 Task: Look for space in Gonayiv, Haiti from 1st July, 2023 to 3rd July, 2023 for 1 adult in price range Rs.5000 to Rs.15000. Place can be private room with 1  bedroom having 1 bed and 1 bathroom. Property type can be house, flat, guest house, hotel. Booking option can be shelf check-in. Required host language is English.
Action: Mouse moved to (540, 71)
Screenshot: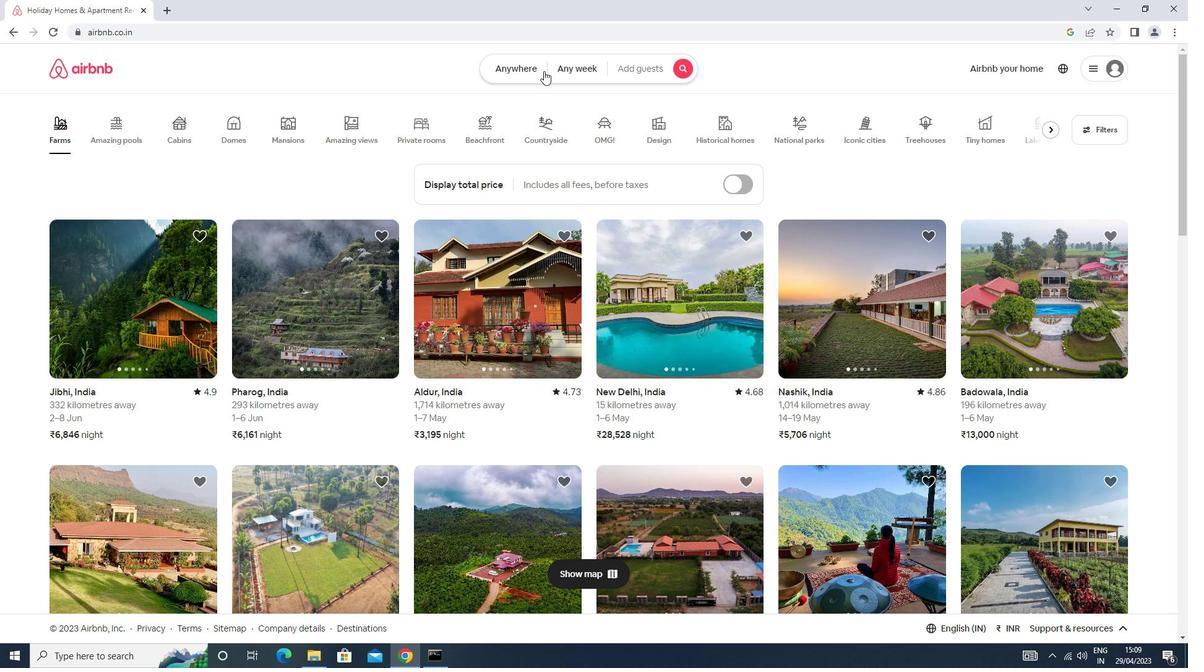 
Action: Mouse pressed left at (540, 71)
Screenshot: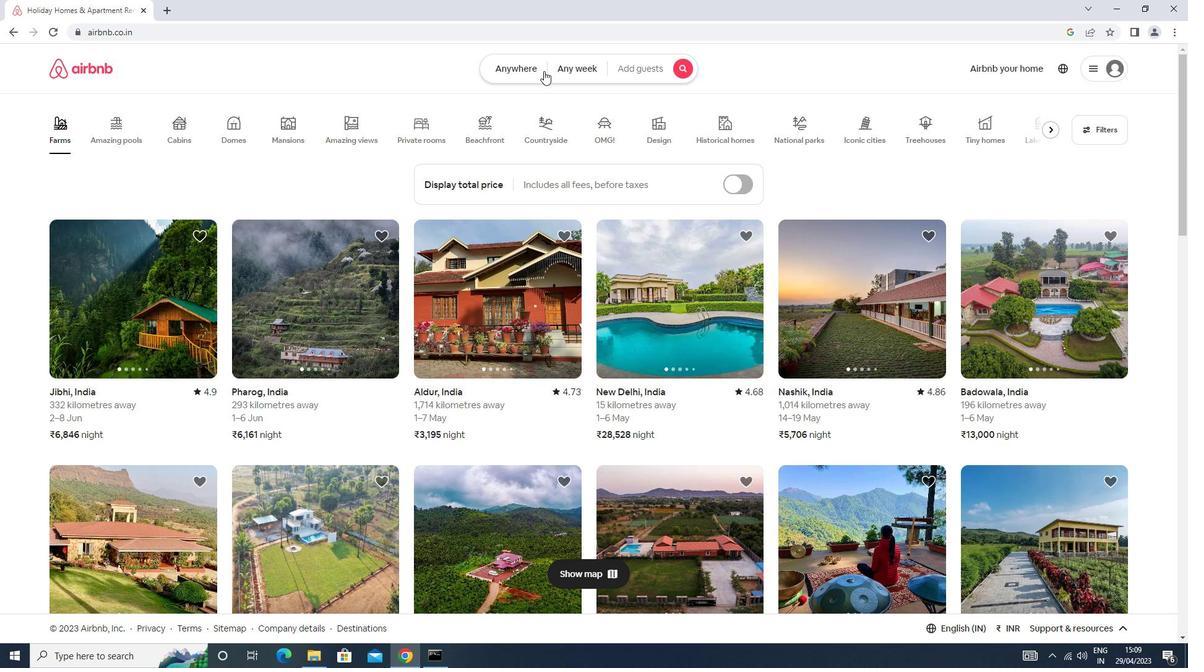 
Action: Mouse moved to (488, 113)
Screenshot: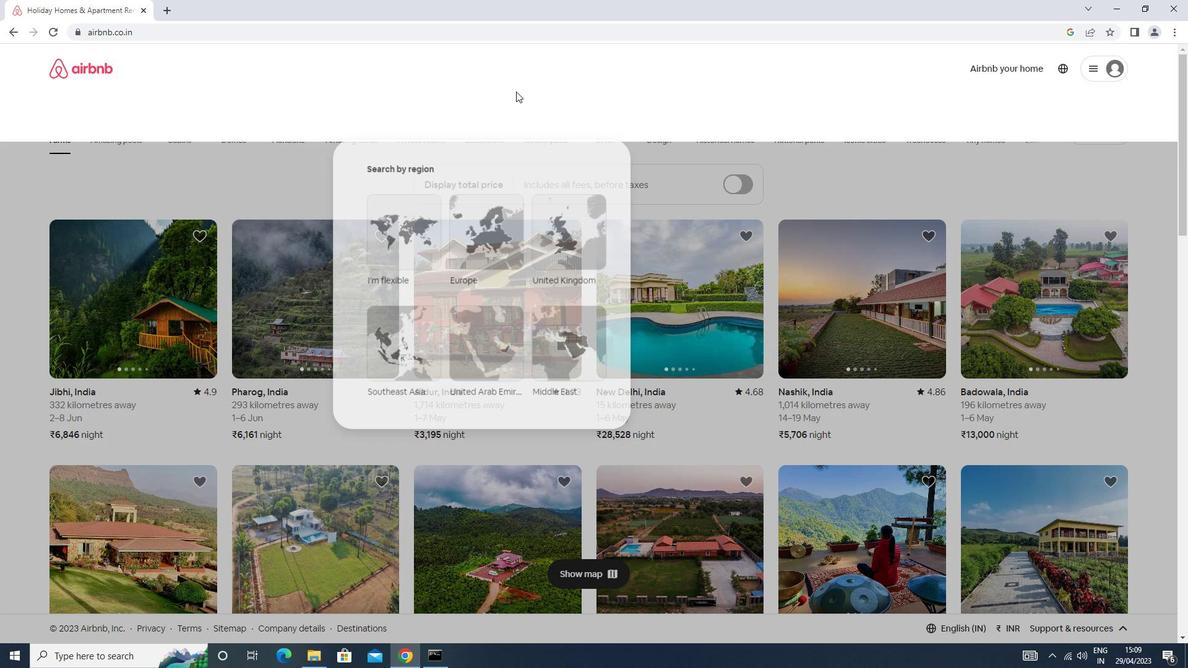 
Action: Mouse pressed left at (488, 113)
Screenshot: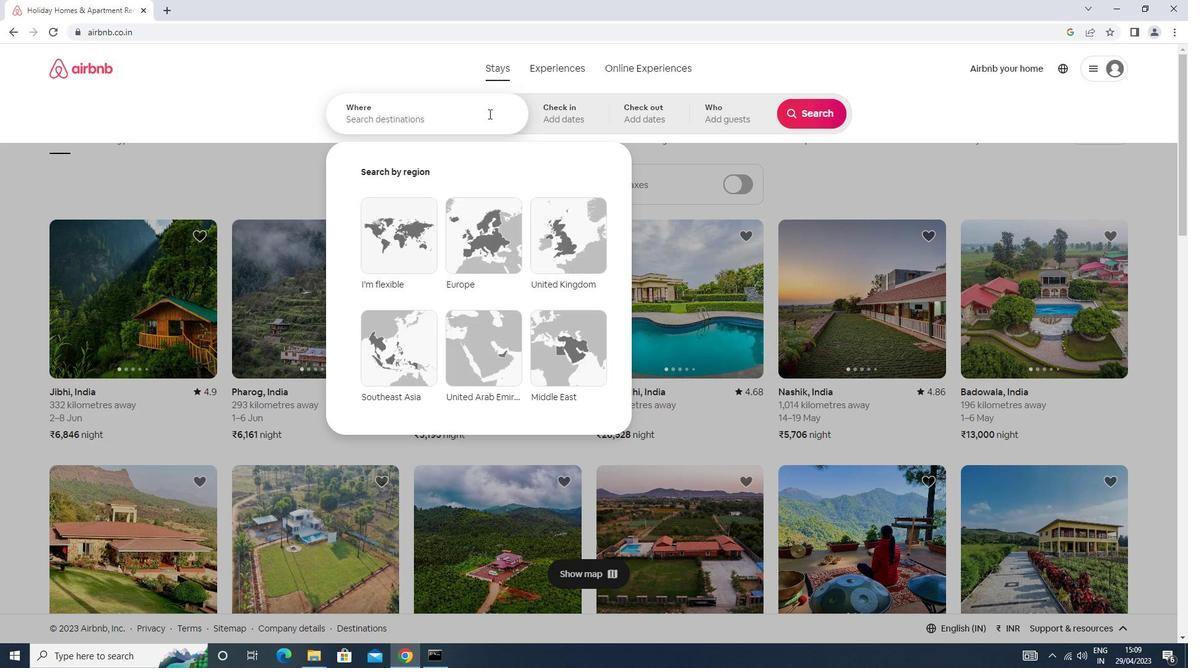 
Action: Mouse moved to (480, 113)
Screenshot: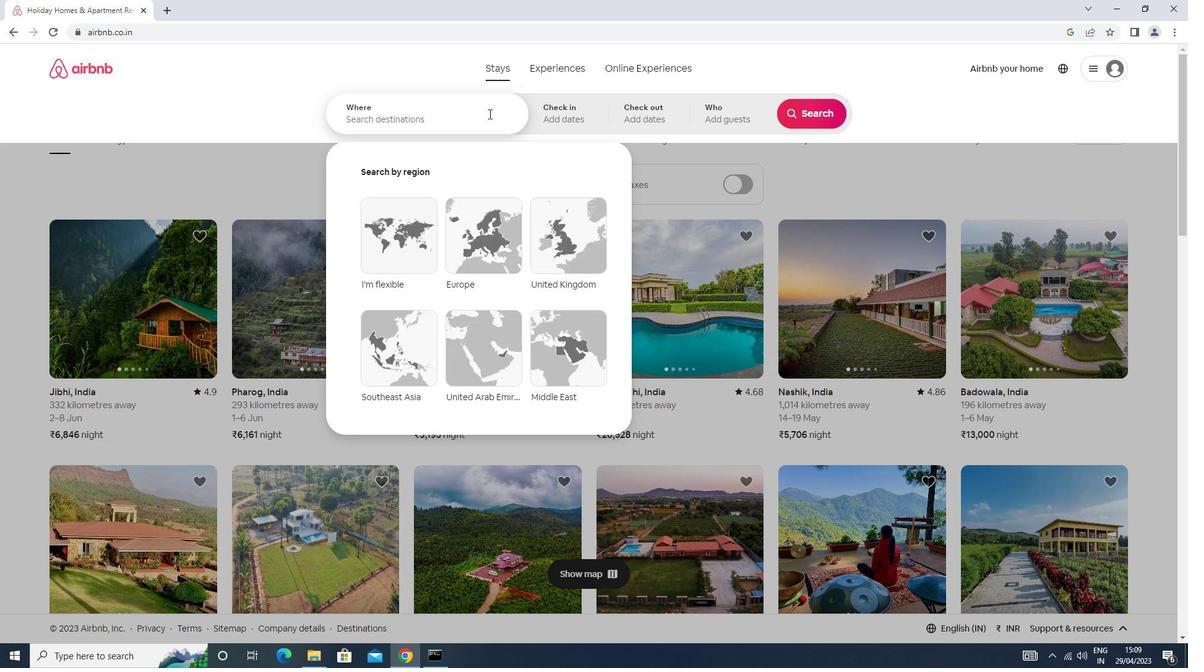 
Action: Key pressed <Key.caps_lock><Key.caps_lock>g<Key.caps_lock>onayiv<Key.down><Key.enter>
Screenshot: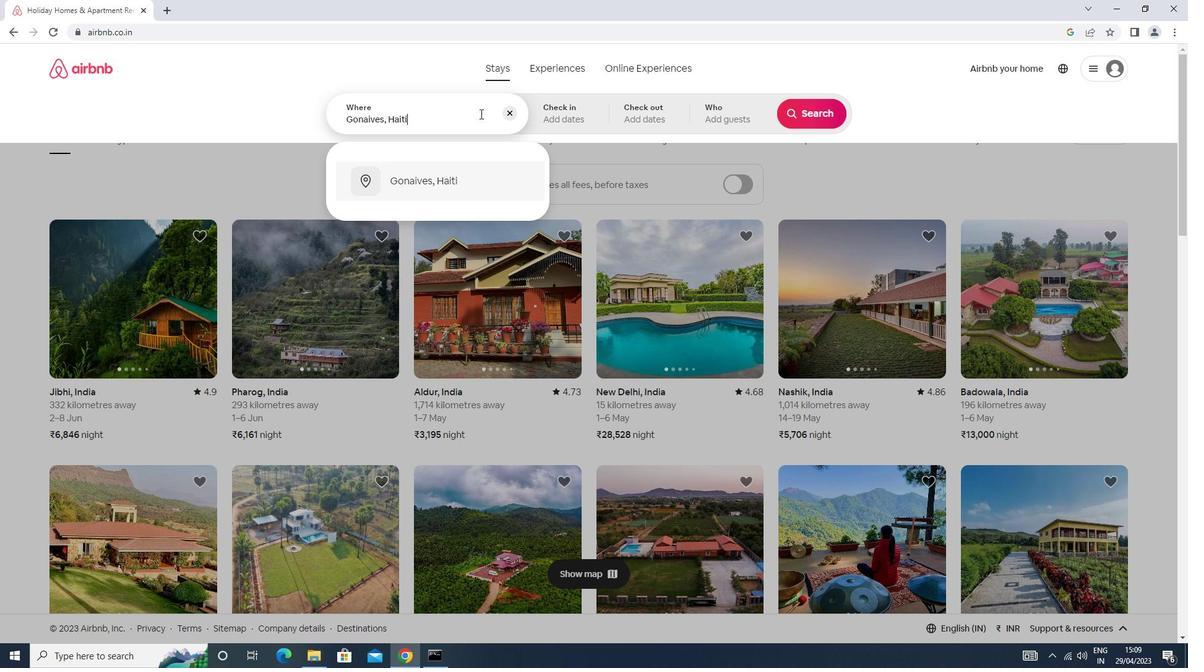 
Action: Mouse moved to (811, 209)
Screenshot: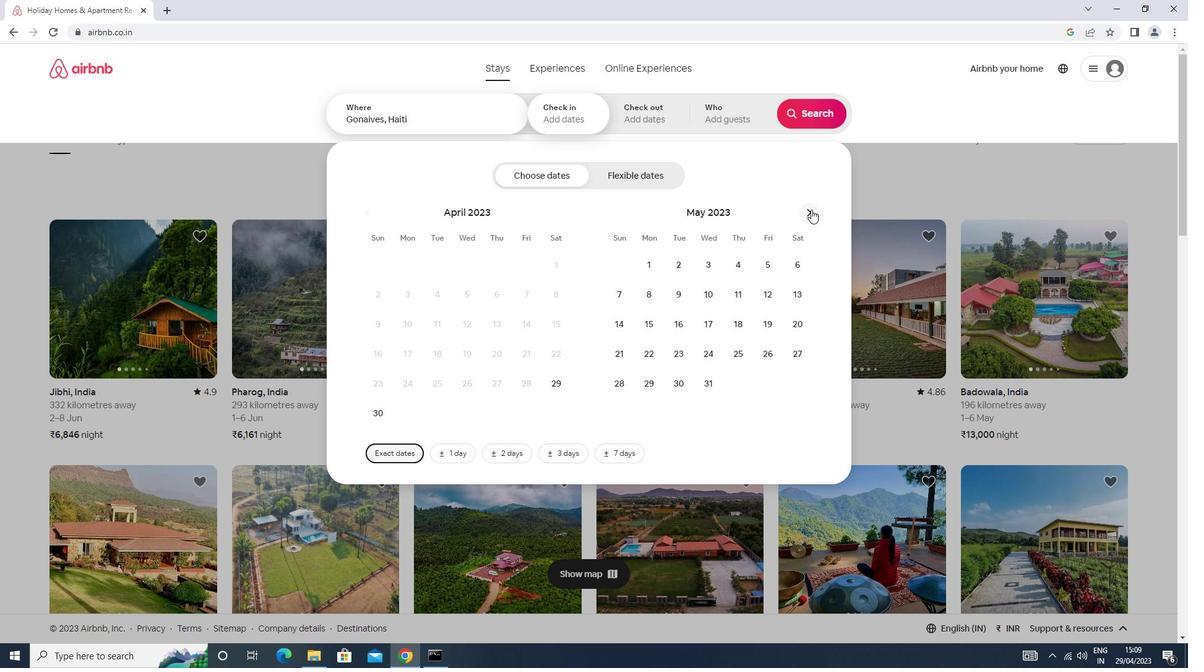 
Action: Mouse pressed left at (811, 209)
Screenshot: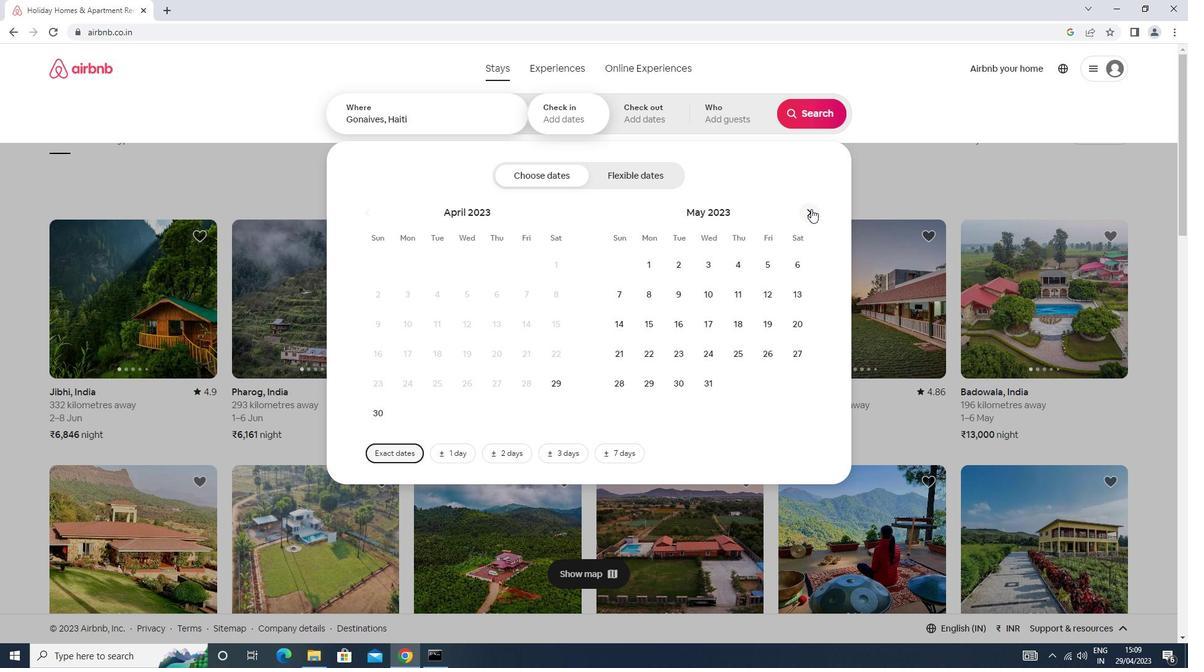 
Action: Mouse moved to (810, 208)
Screenshot: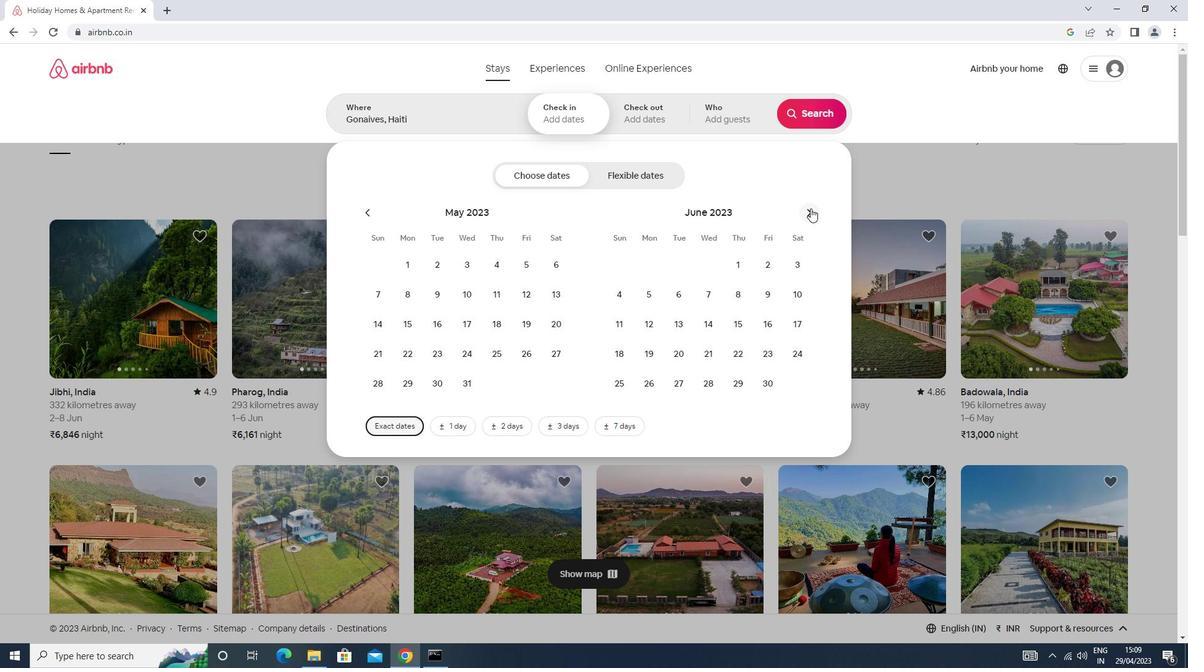 
Action: Mouse pressed left at (810, 208)
Screenshot: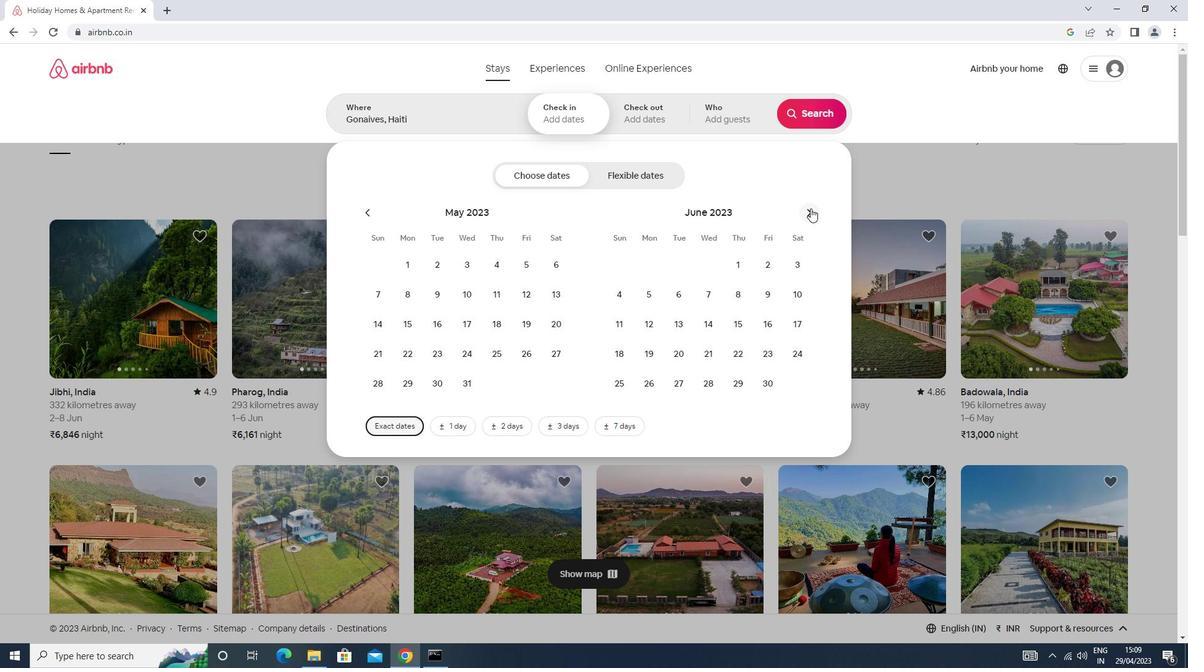 
Action: Mouse moved to (797, 258)
Screenshot: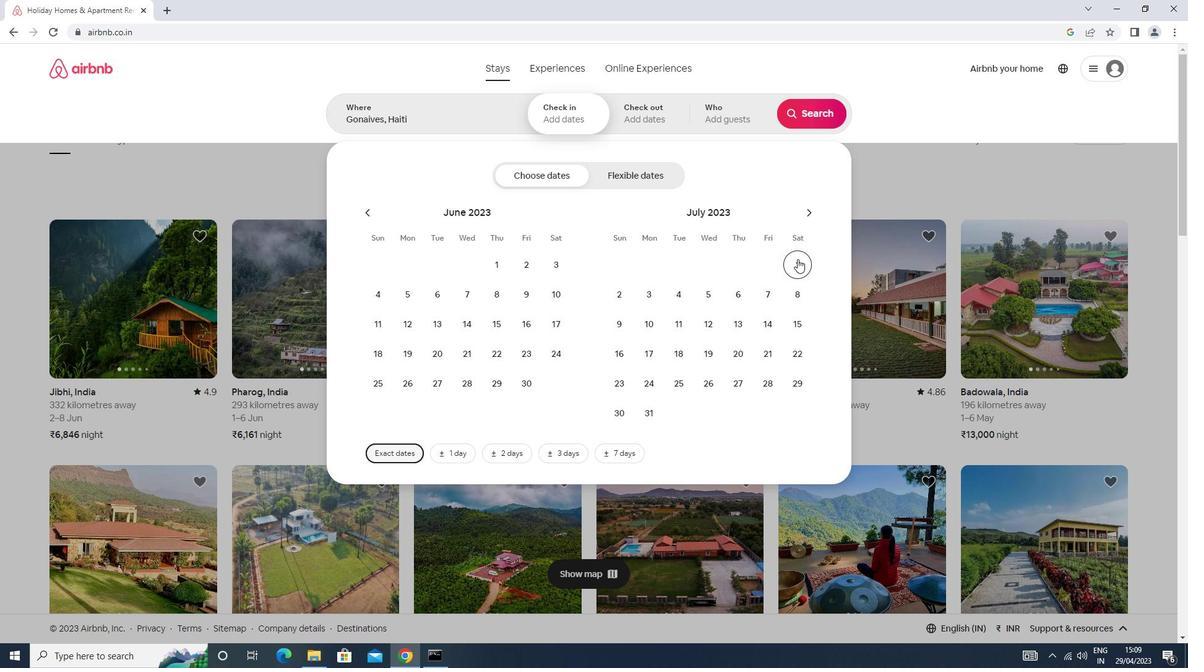 
Action: Mouse pressed left at (797, 258)
Screenshot: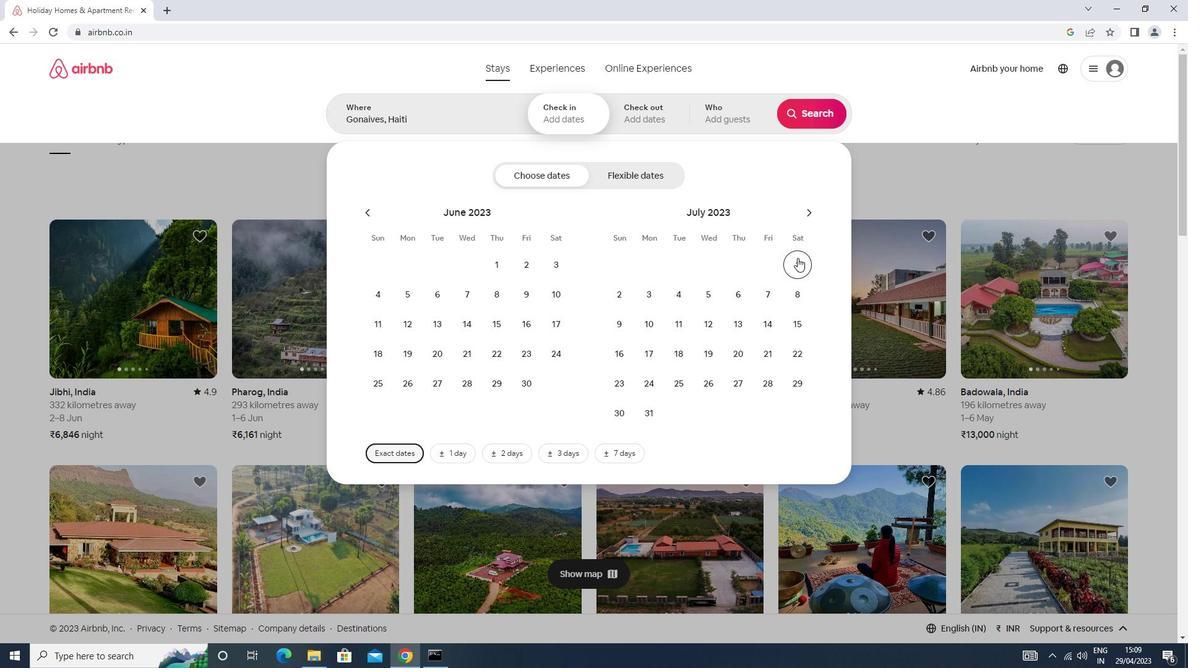 
Action: Mouse moved to (646, 286)
Screenshot: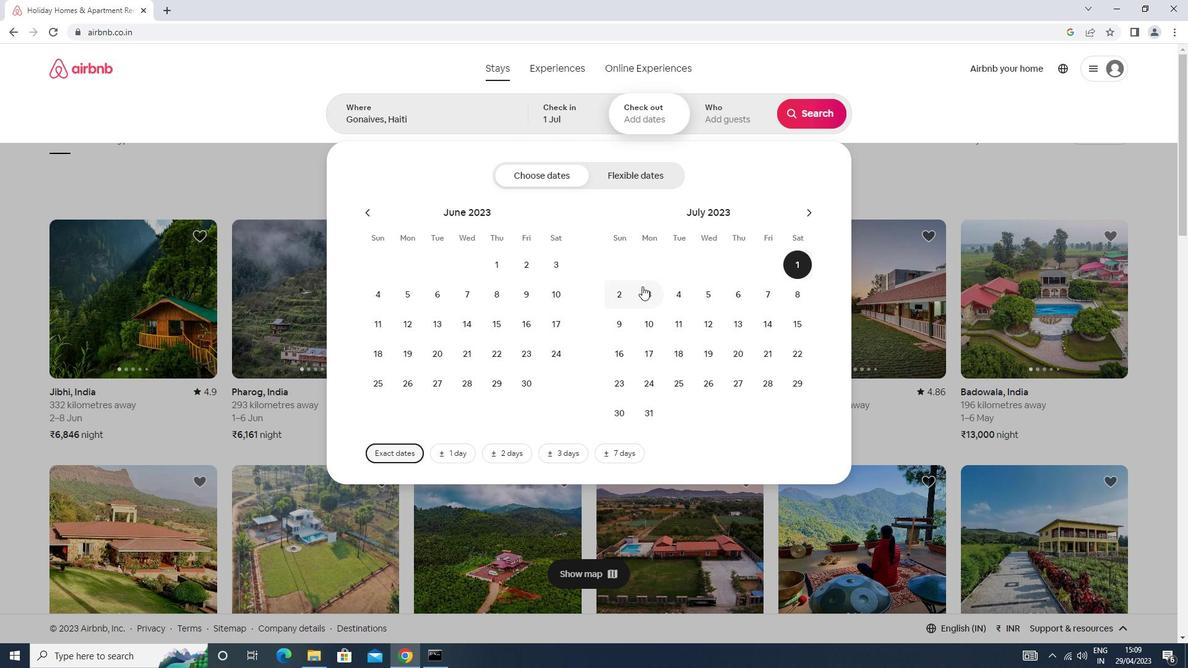 
Action: Mouse pressed left at (646, 286)
Screenshot: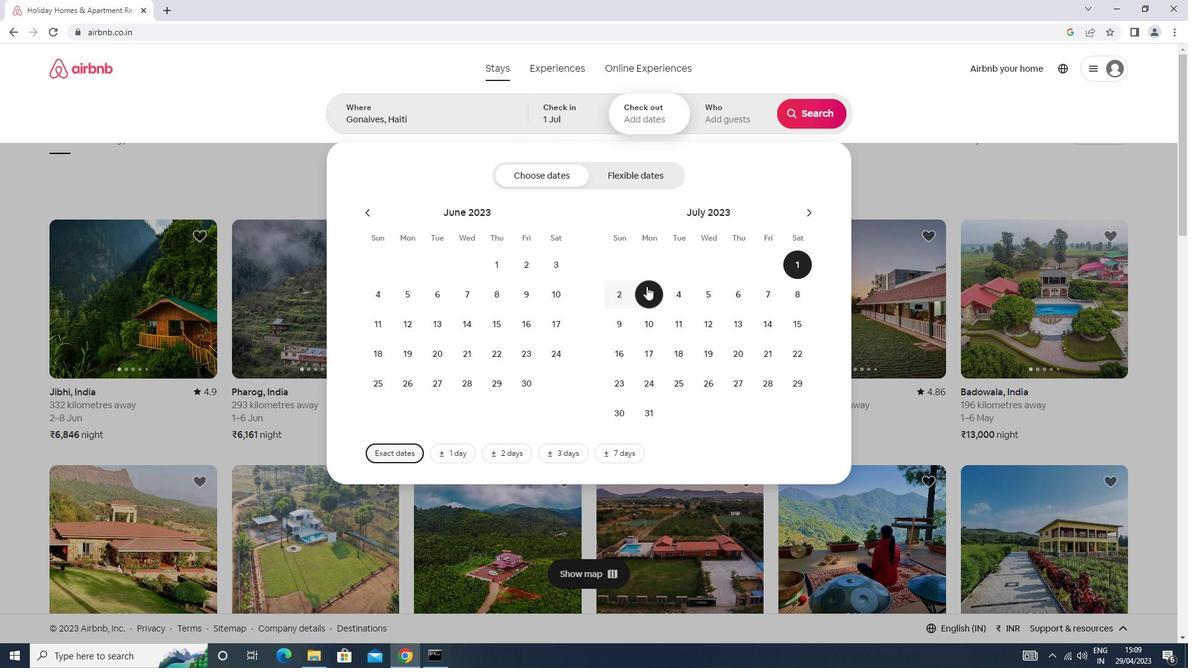 
Action: Mouse moved to (716, 113)
Screenshot: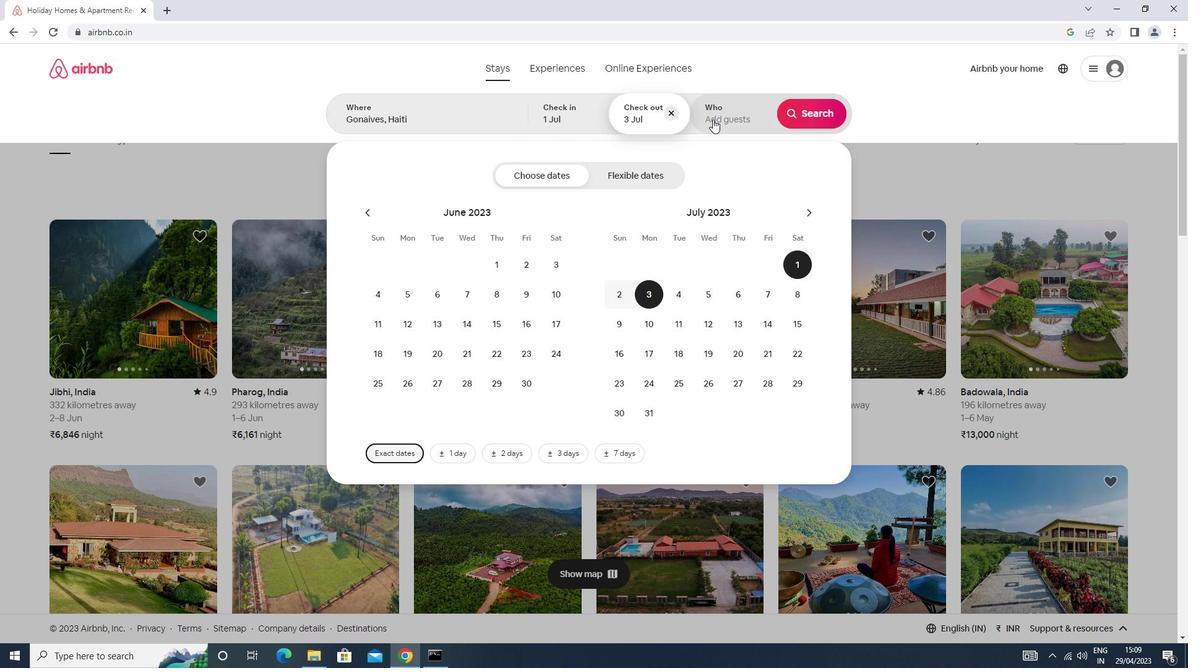 
Action: Mouse pressed left at (716, 113)
Screenshot: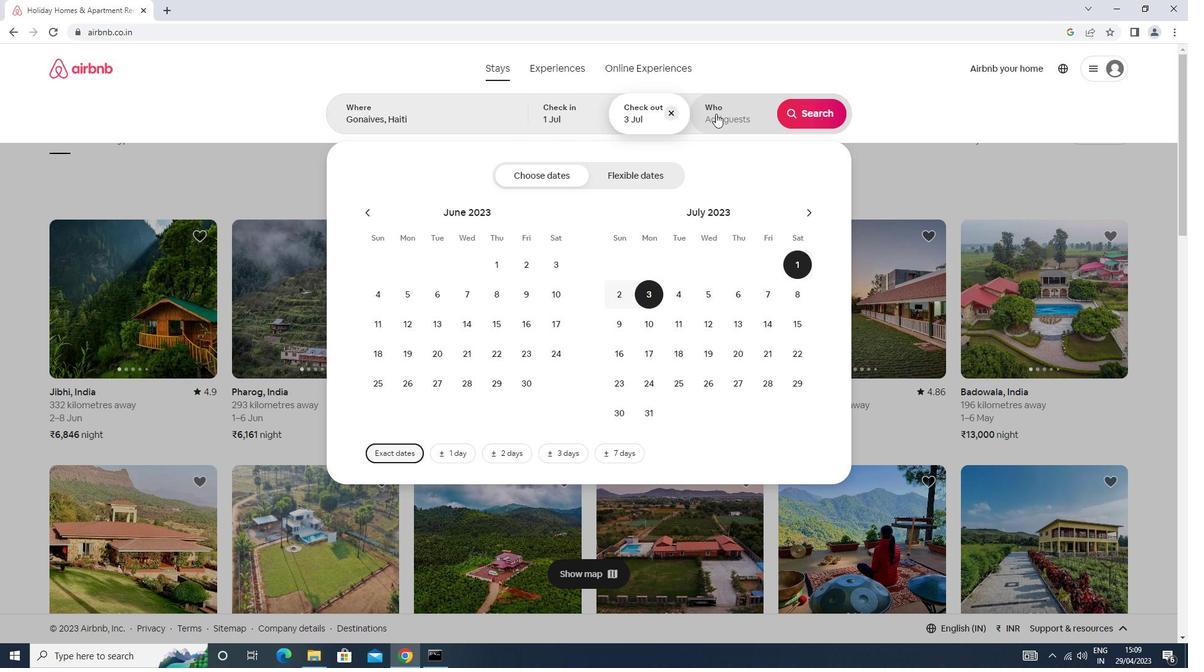 
Action: Mouse moved to (819, 175)
Screenshot: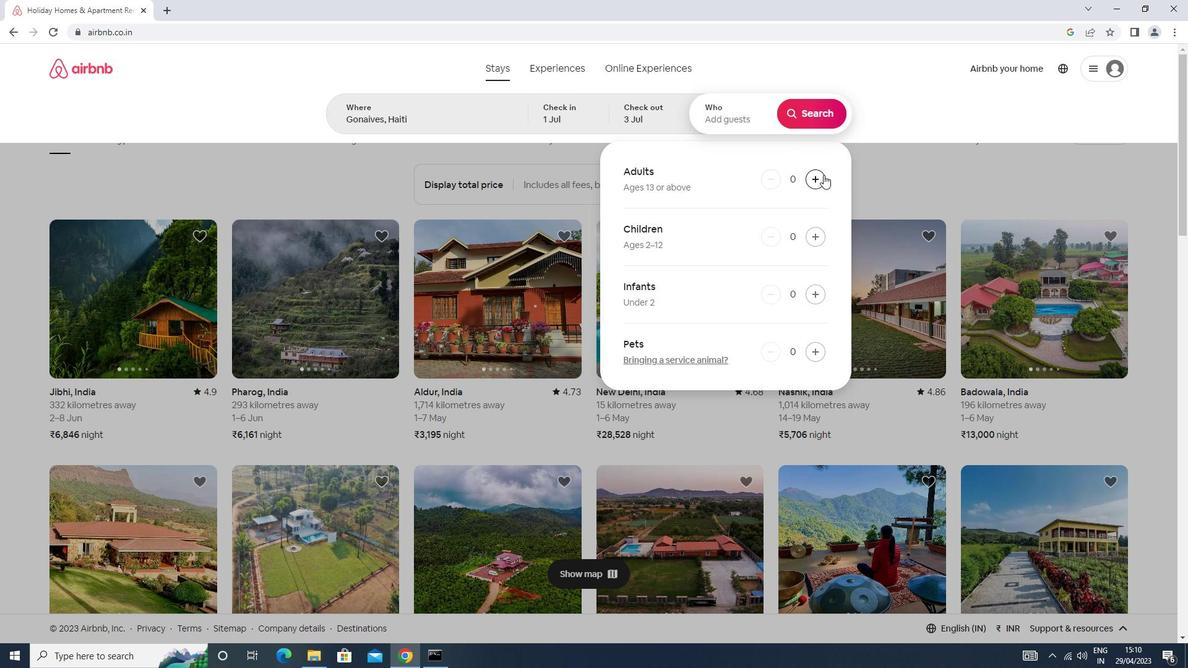 
Action: Mouse pressed left at (819, 175)
Screenshot: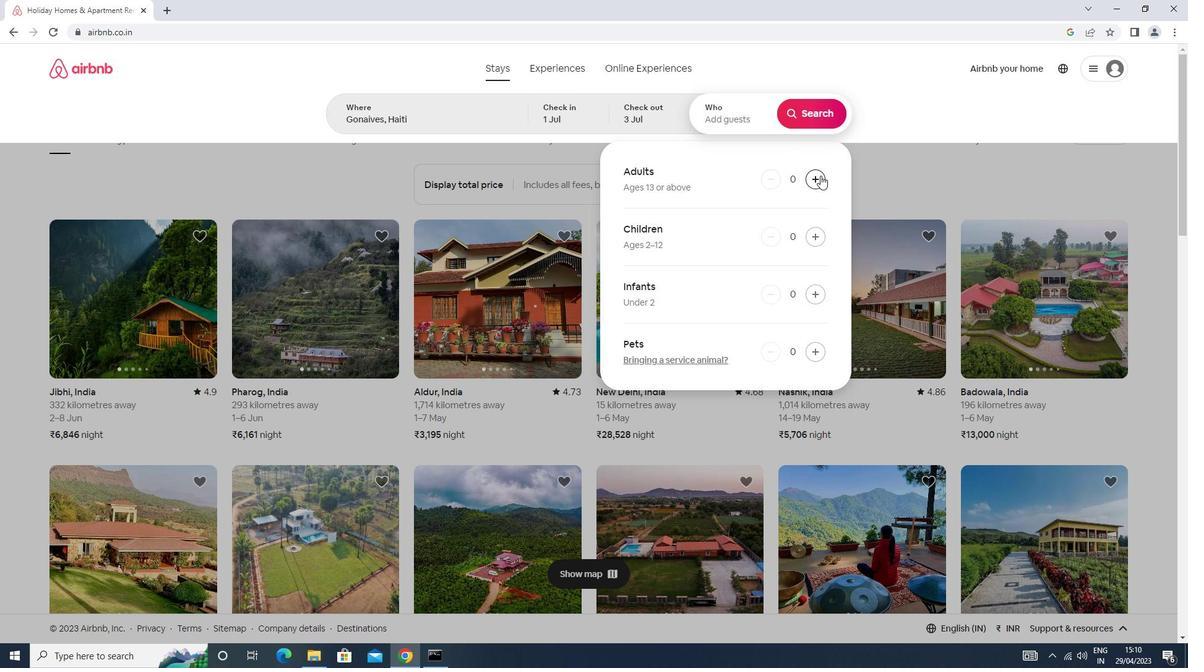
Action: Mouse moved to (823, 102)
Screenshot: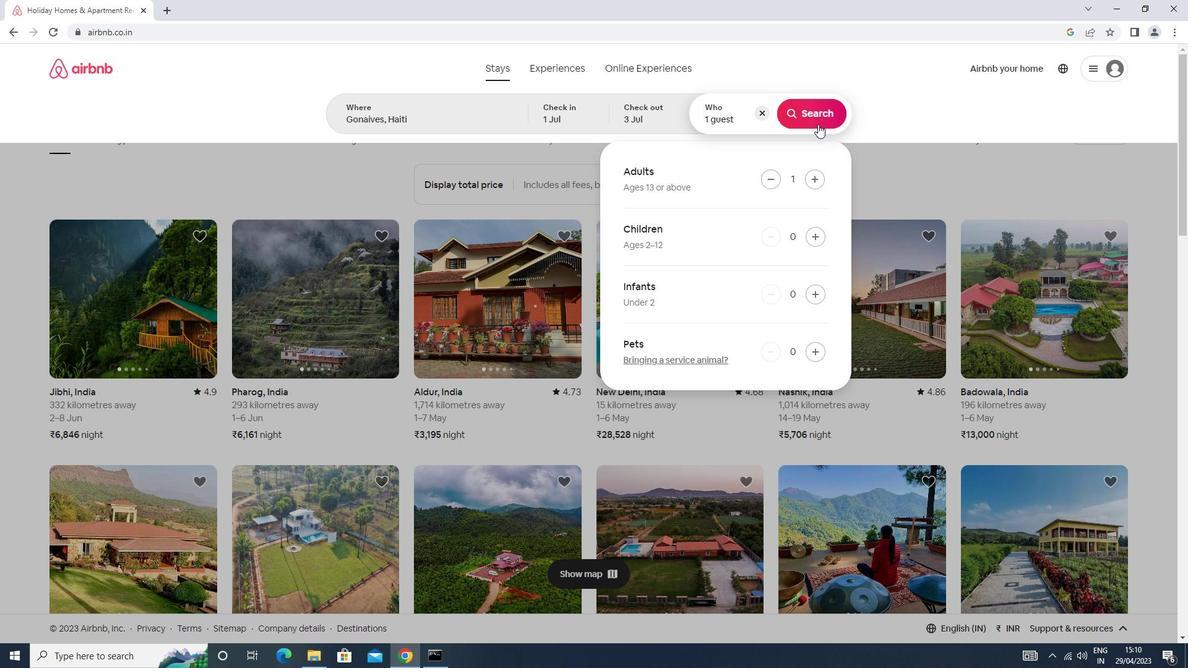 
Action: Mouse pressed left at (823, 102)
Screenshot: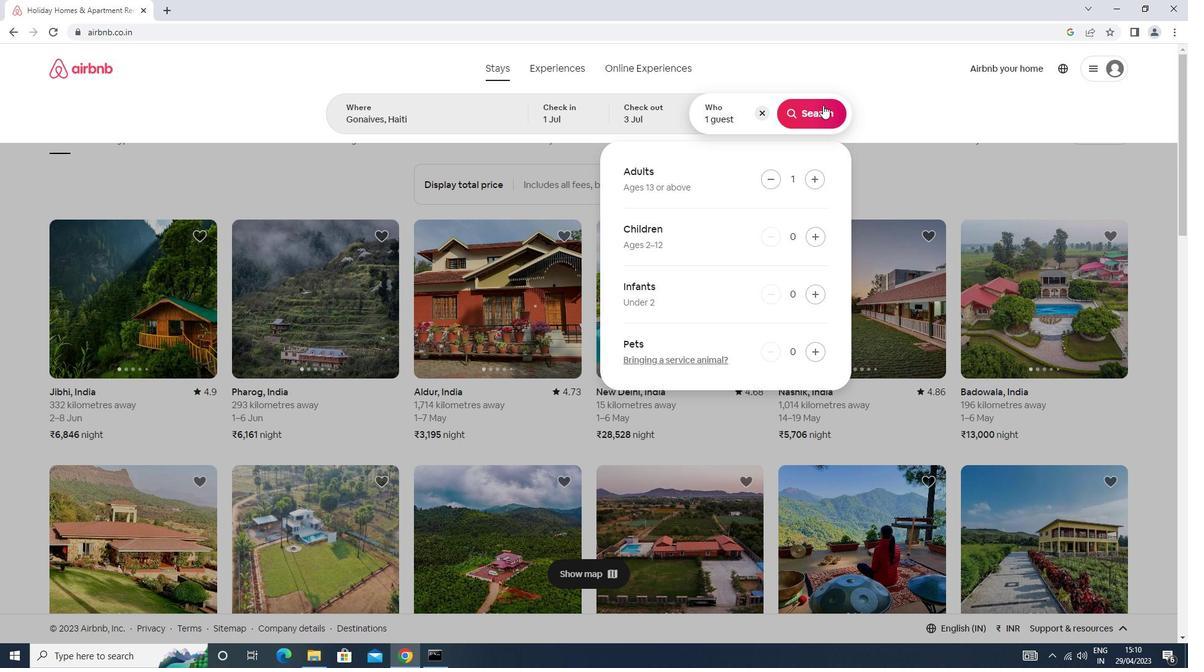 
Action: Mouse moved to (1141, 109)
Screenshot: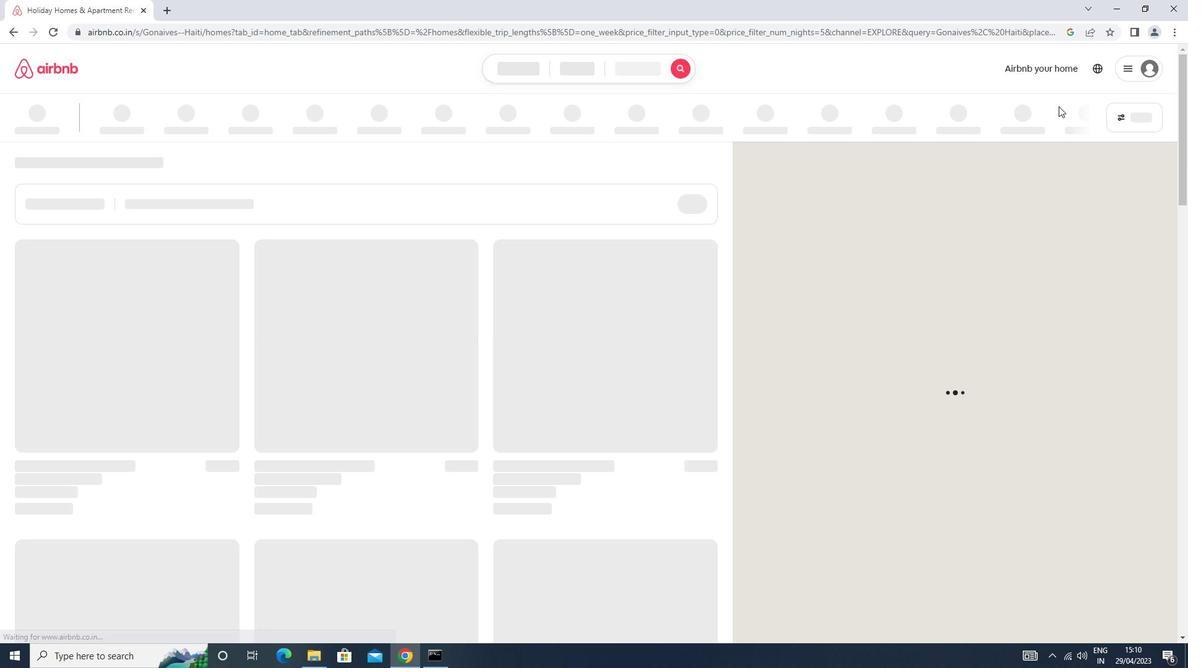 
Action: Mouse pressed left at (1141, 109)
Screenshot: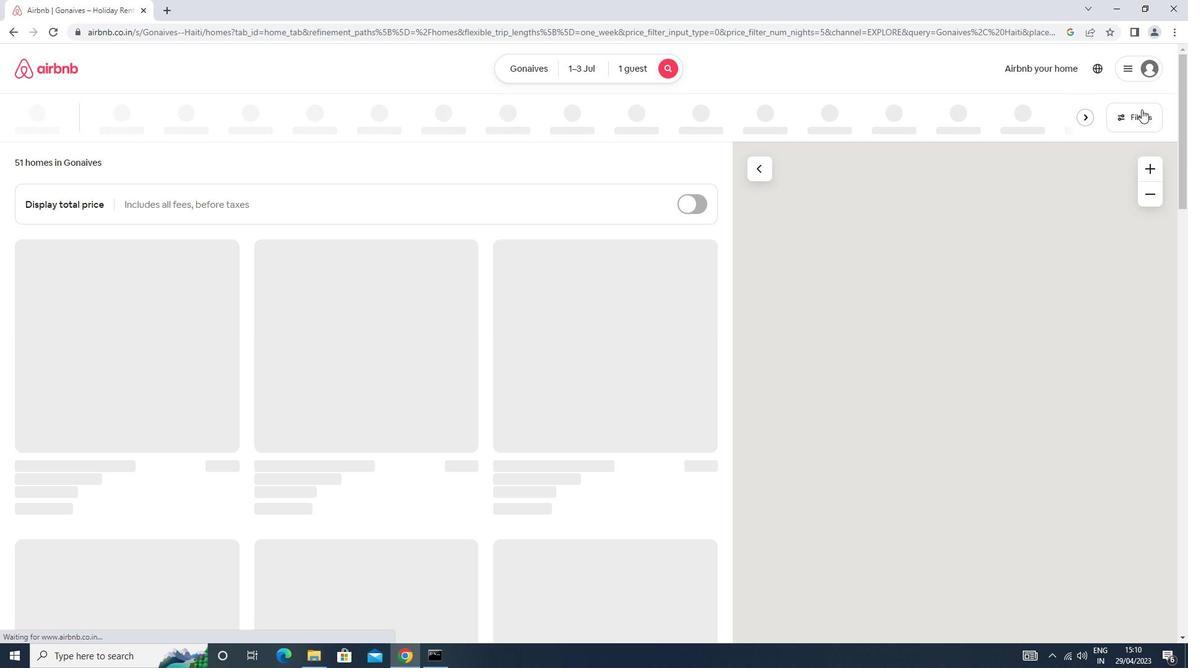 
Action: Mouse moved to (460, 270)
Screenshot: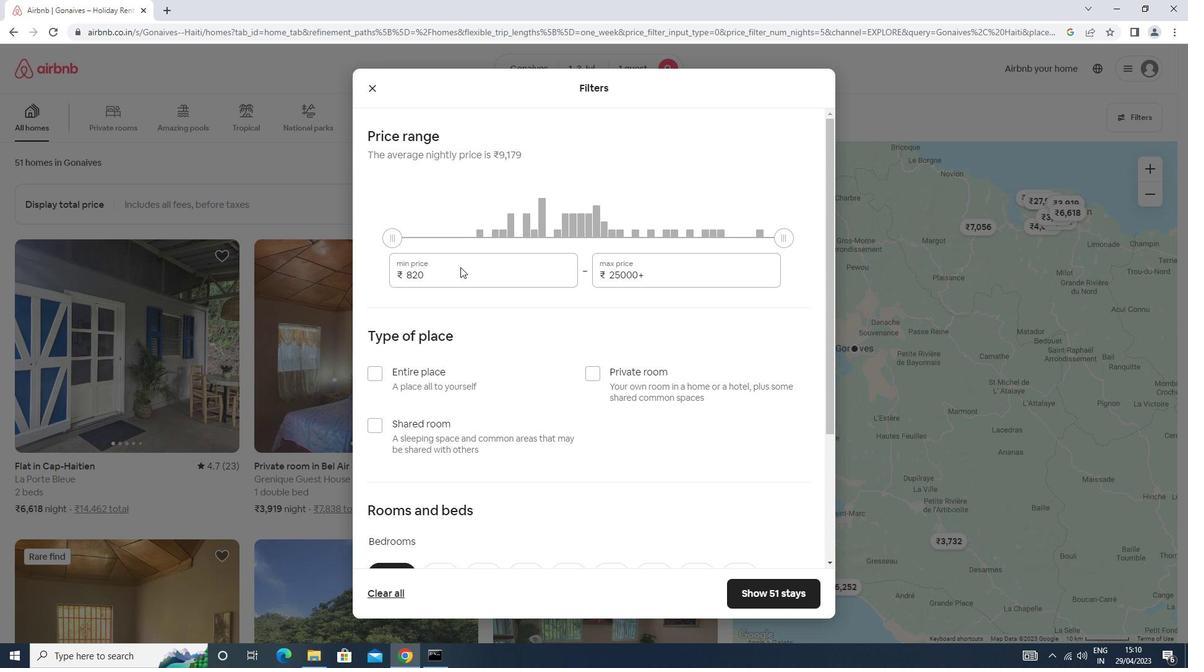 
Action: Mouse pressed left at (460, 270)
Screenshot: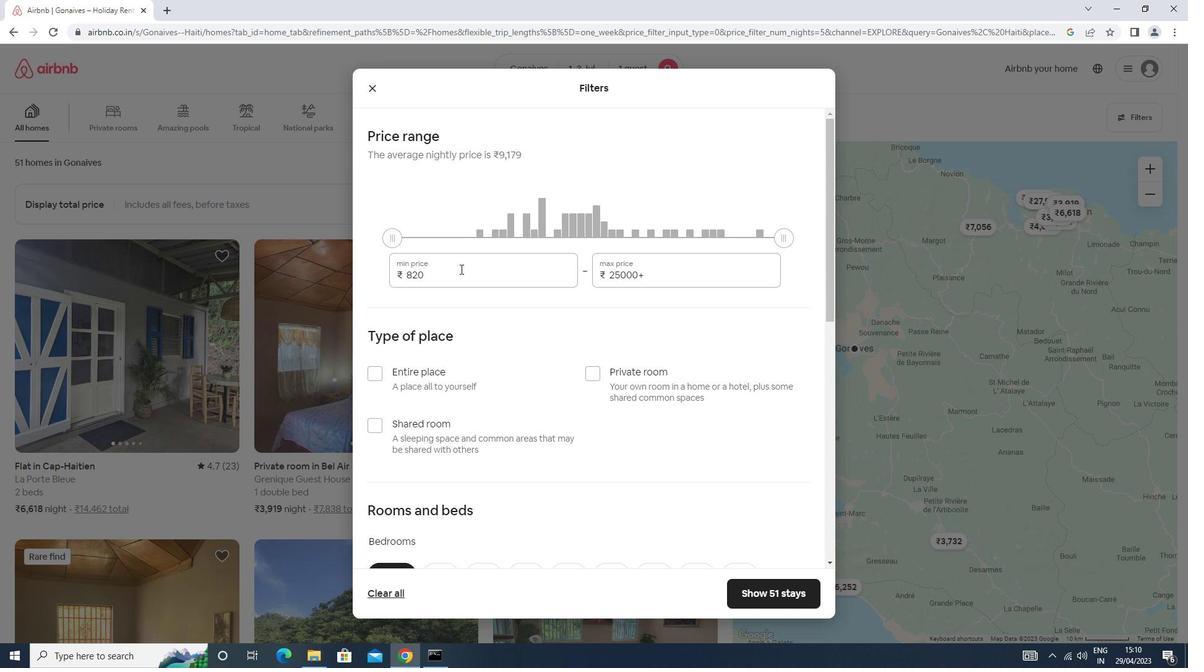 
Action: Mouse moved to (460, 271)
Screenshot: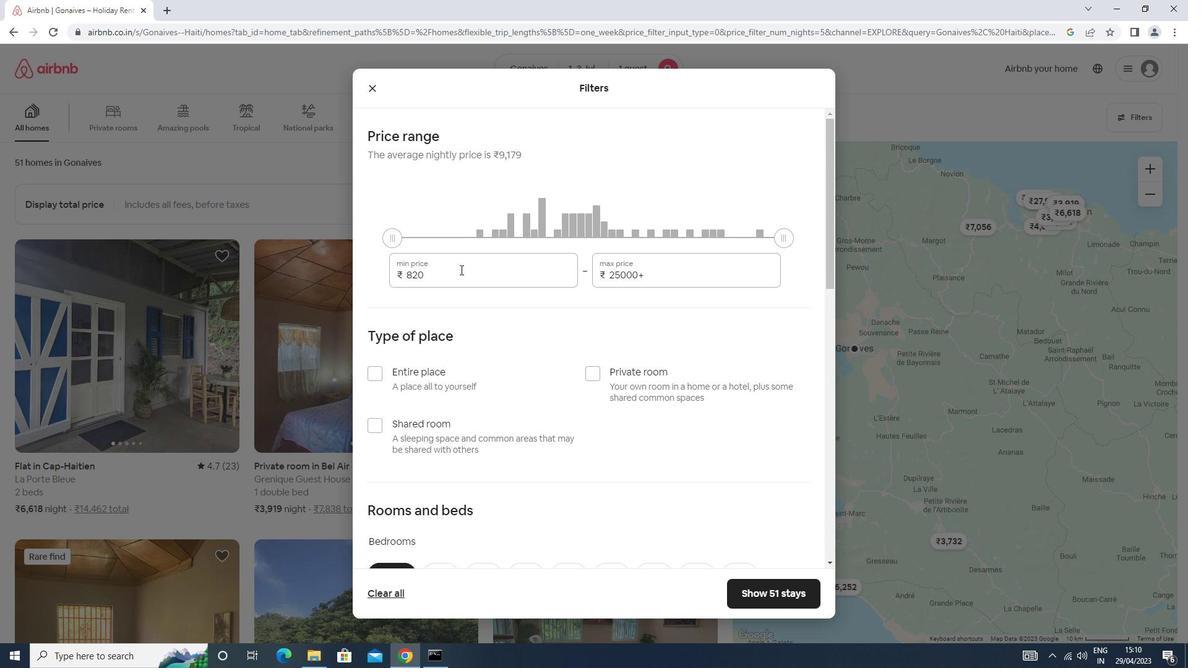
Action: Key pressed <Key.backspace><Key.backspace><Key.backspace><Key.backspace><Key.backspace><Key.backspace><Key.backspace><Key.backspace><Key.backspace><Key.backspace><Key.backspace><Key.backspace>5000<Key.tab>15000
Screenshot: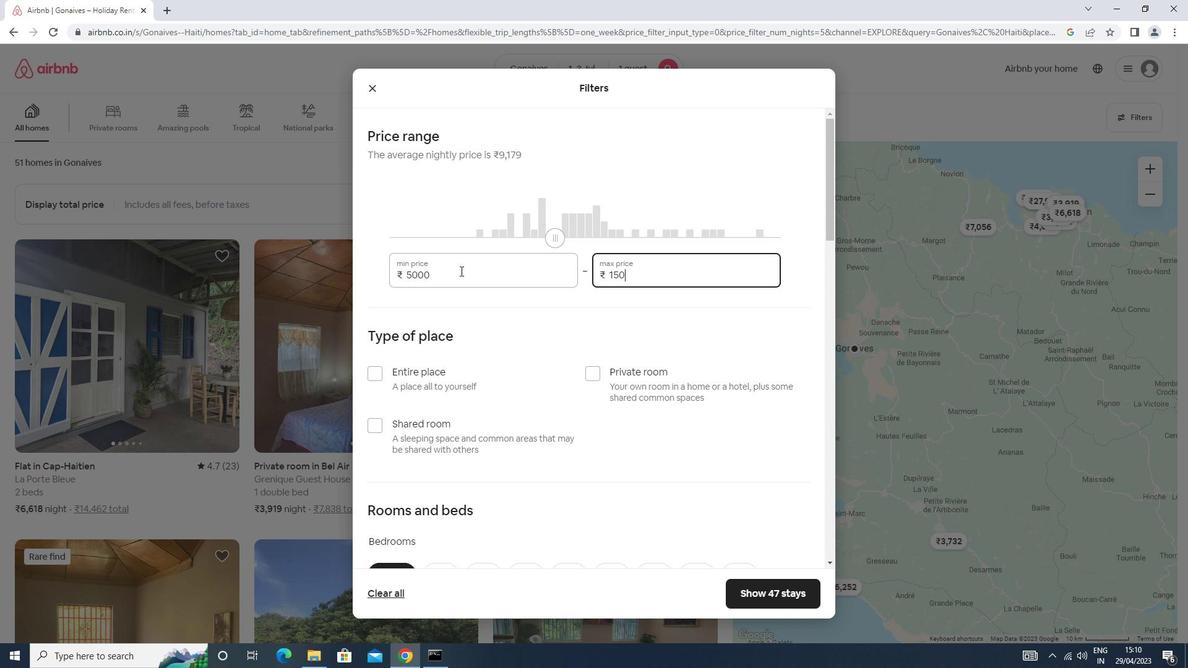 
Action: Mouse scrolled (460, 270) with delta (0, 0)
Screenshot: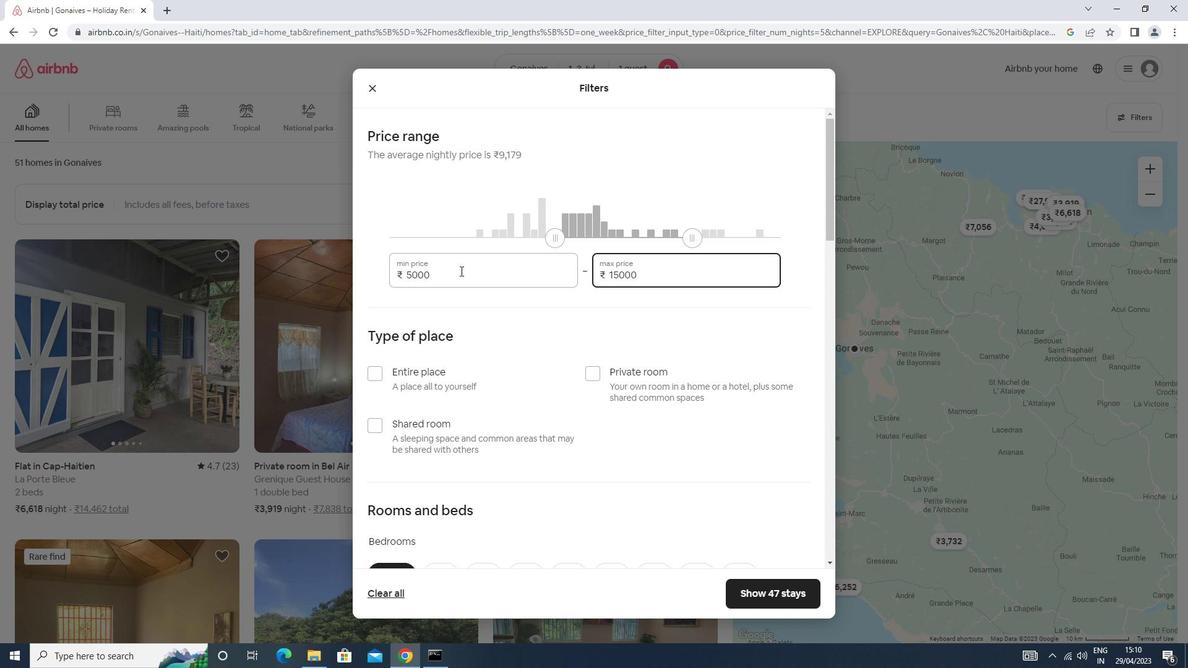 
Action: Mouse moved to (599, 310)
Screenshot: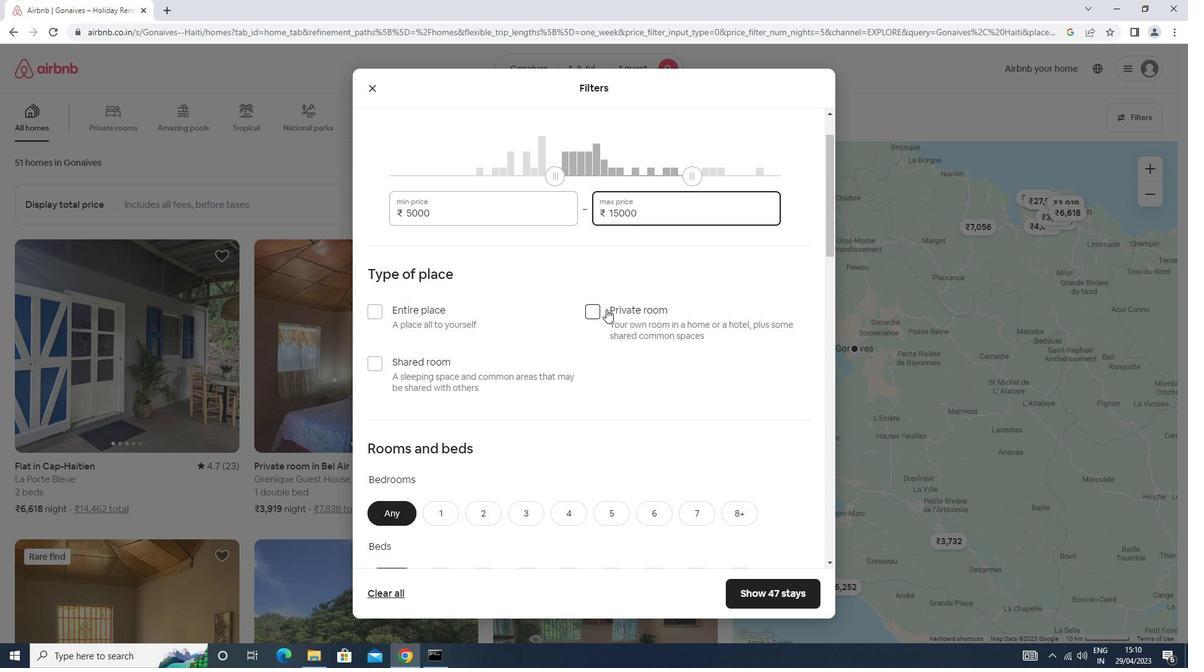 
Action: Mouse pressed left at (599, 310)
Screenshot: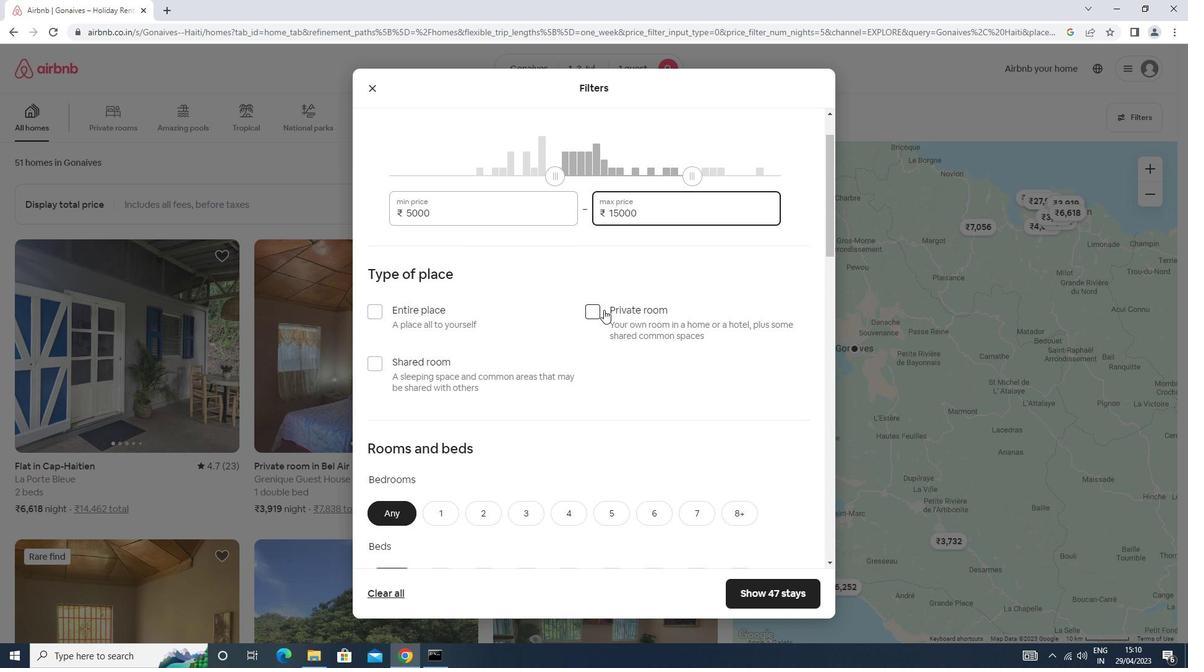 
Action: Mouse moved to (599, 310)
Screenshot: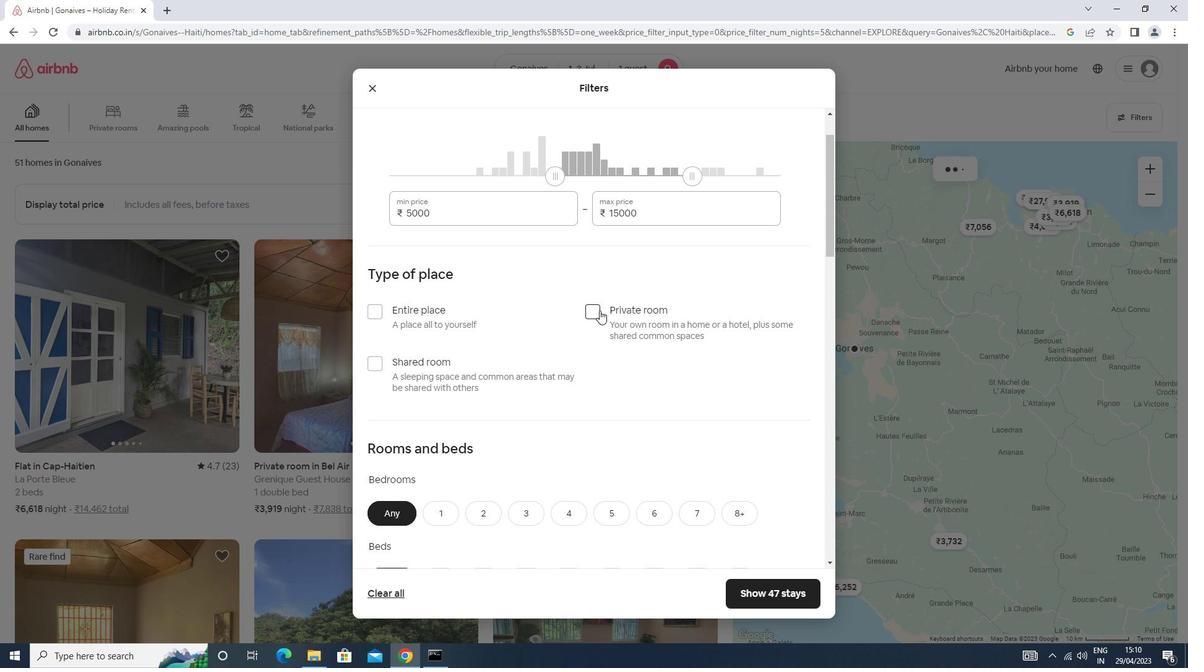 
Action: Mouse scrolled (599, 310) with delta (0, 0)
Screenshot: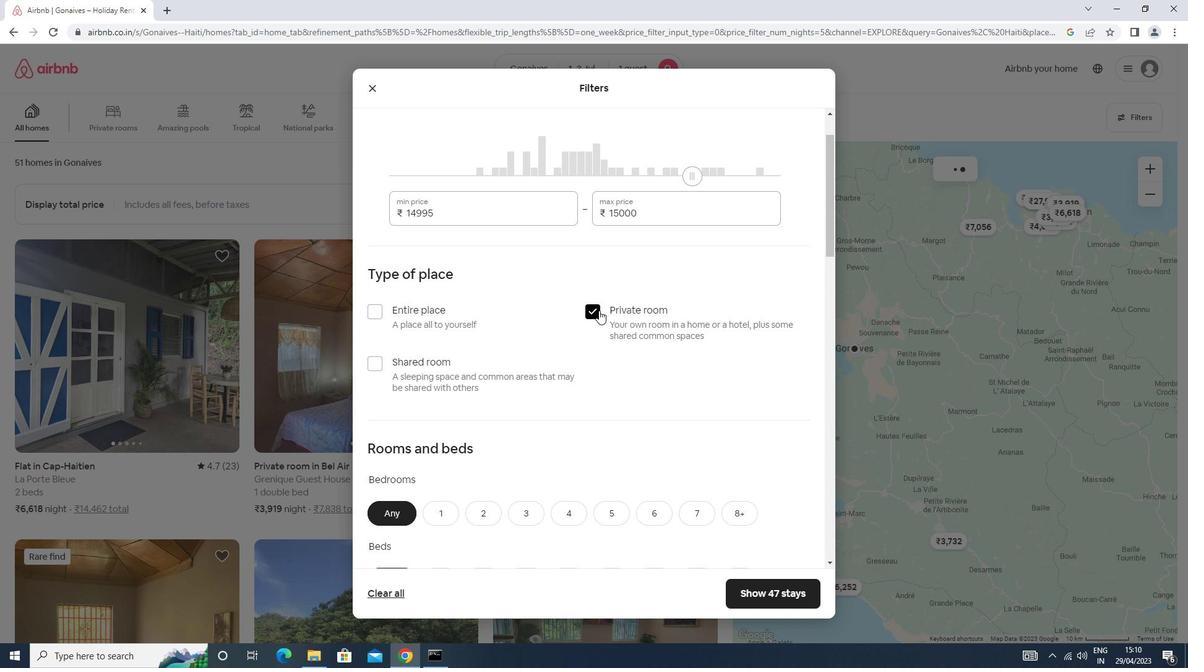 
Action: Mouse scrolled (599, 310) with delta (0, 0)
Screenshot: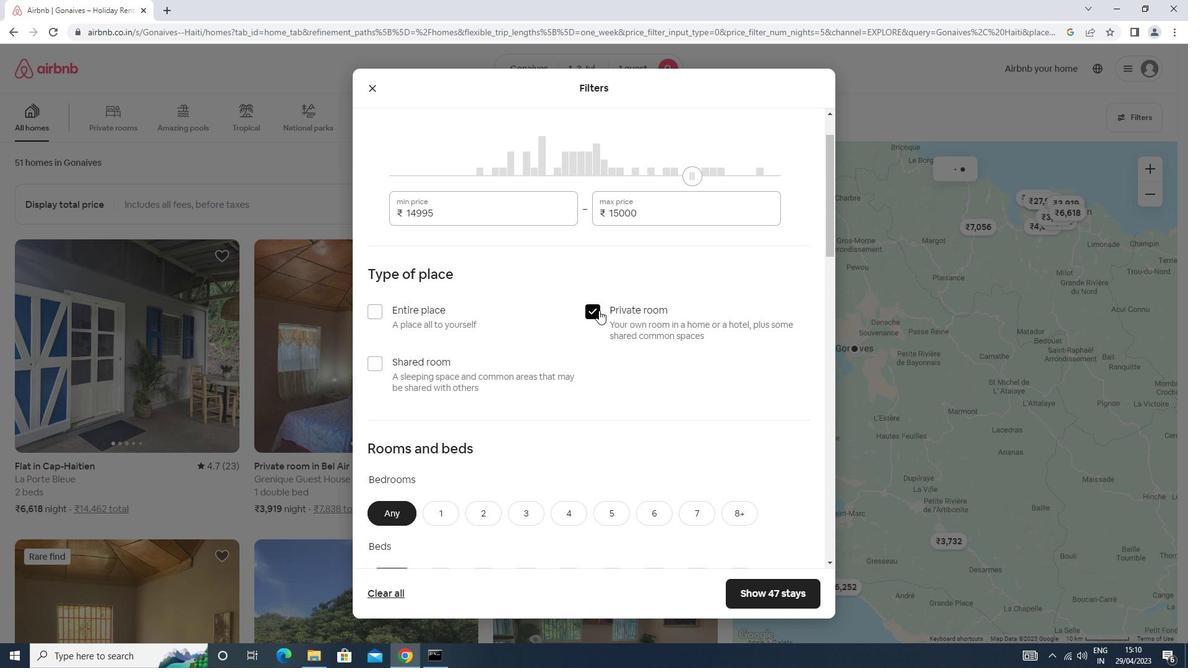 
Action: Mouse moved to (451, 388)
Screenshot: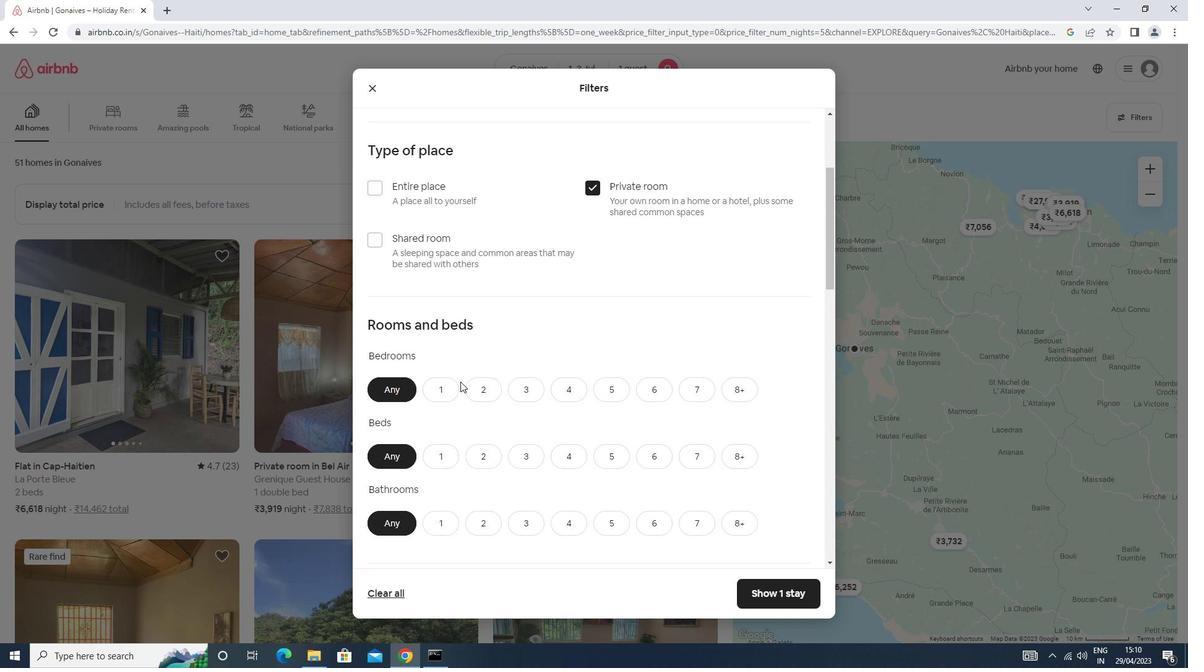
Action: Mouse pressed left at (451, 388)
Screenshot: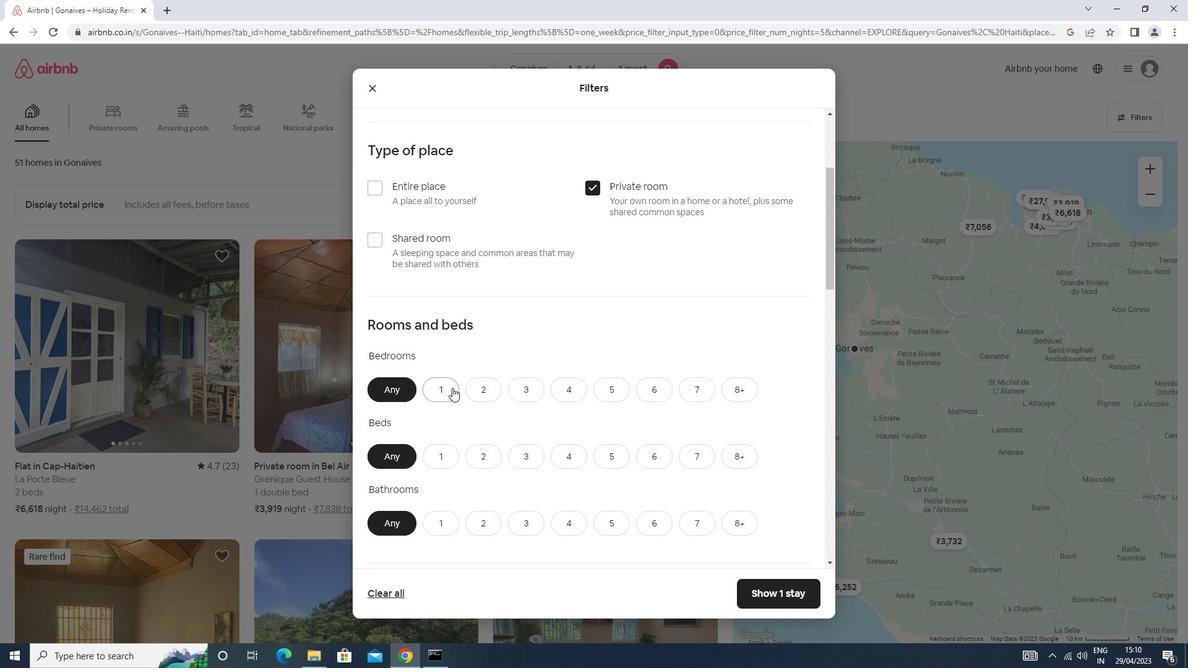 
Action: Mouse moved to (448, 389)
Screenshot: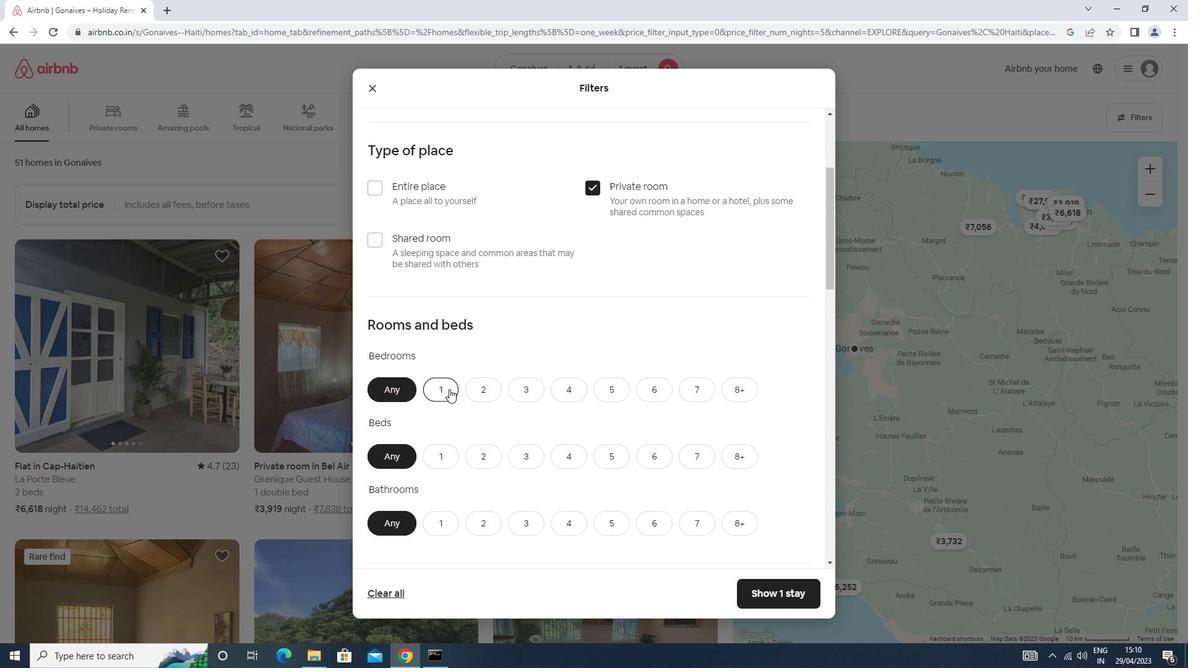 
Action: Mouse scrolled (448, 388) with delta (0, 0)
Screenshot: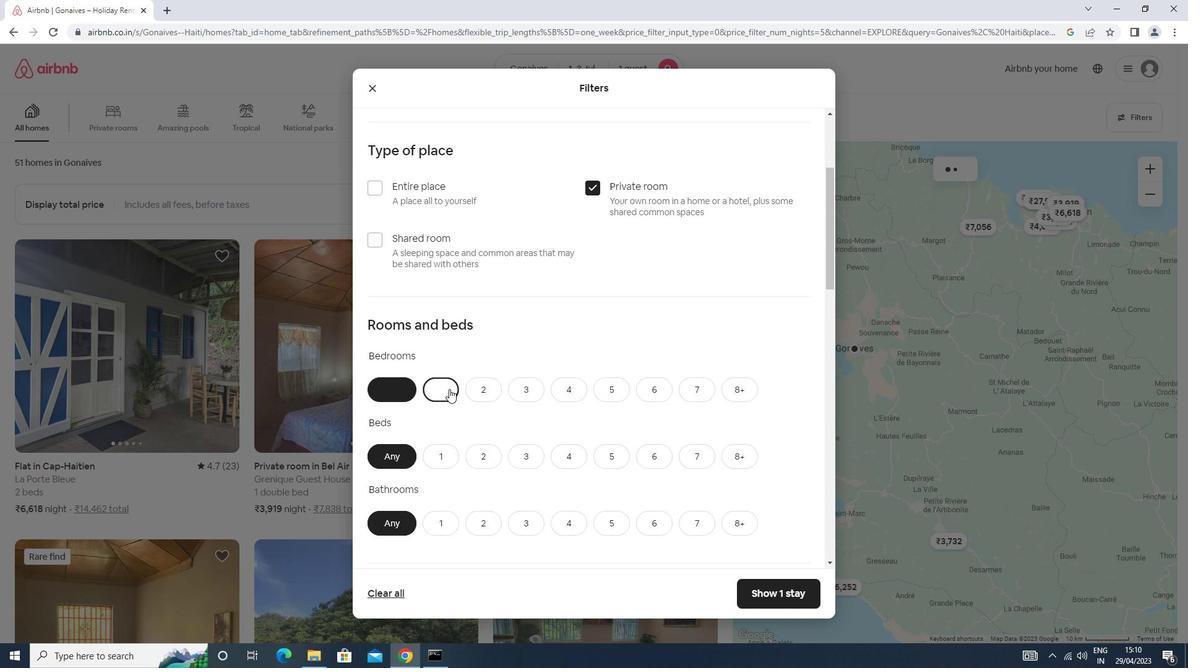 
Action: Mouse scrolled (448, 388) with delta (0, 0)
Screenshot: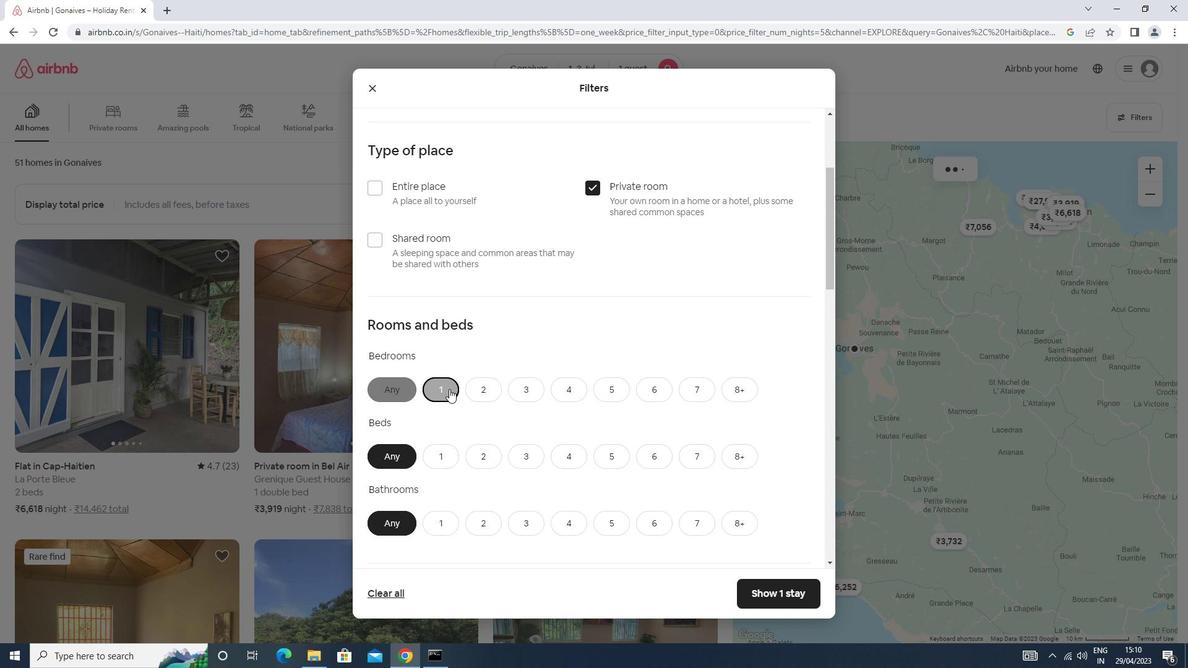 
Action: Mouse moved to (443, 329)
Screenshot: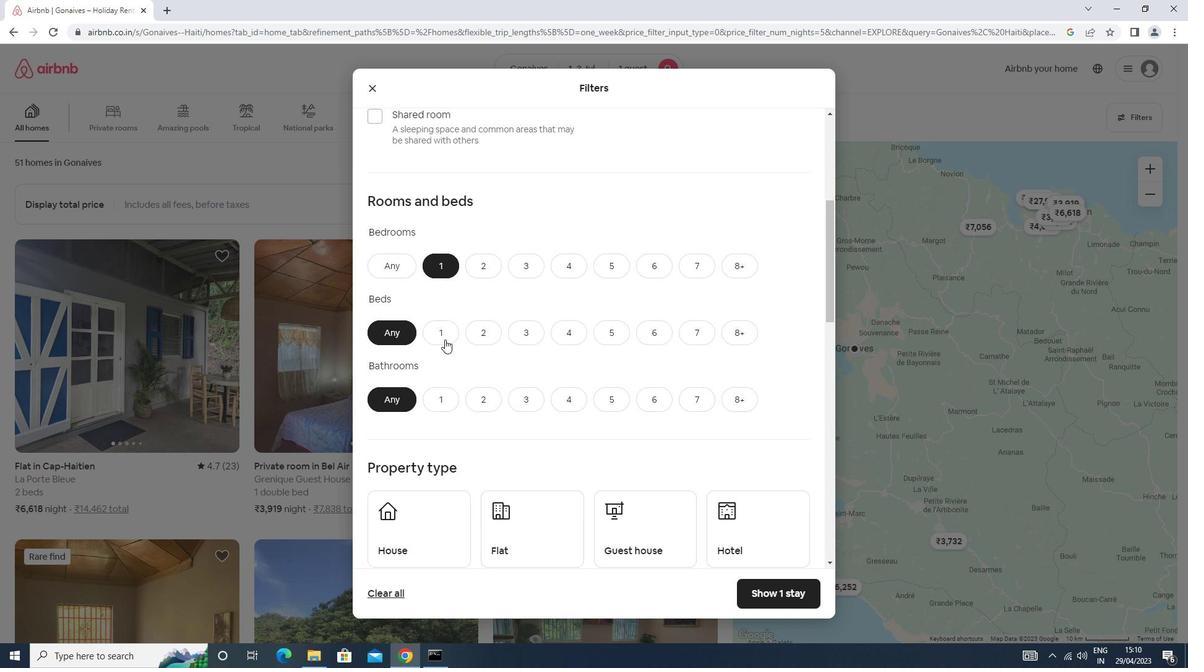 
Action: Mouse pressed left at (443, 329)
Screenshot: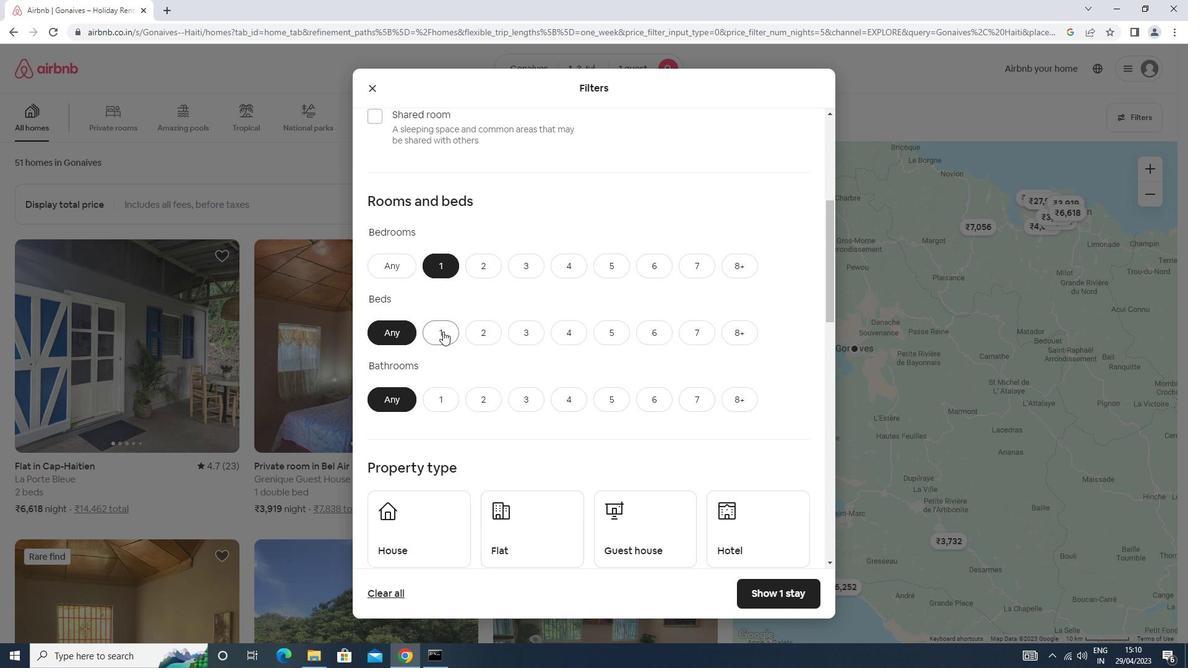 
Action: Mouse moved to (442, 335)
Screenshot: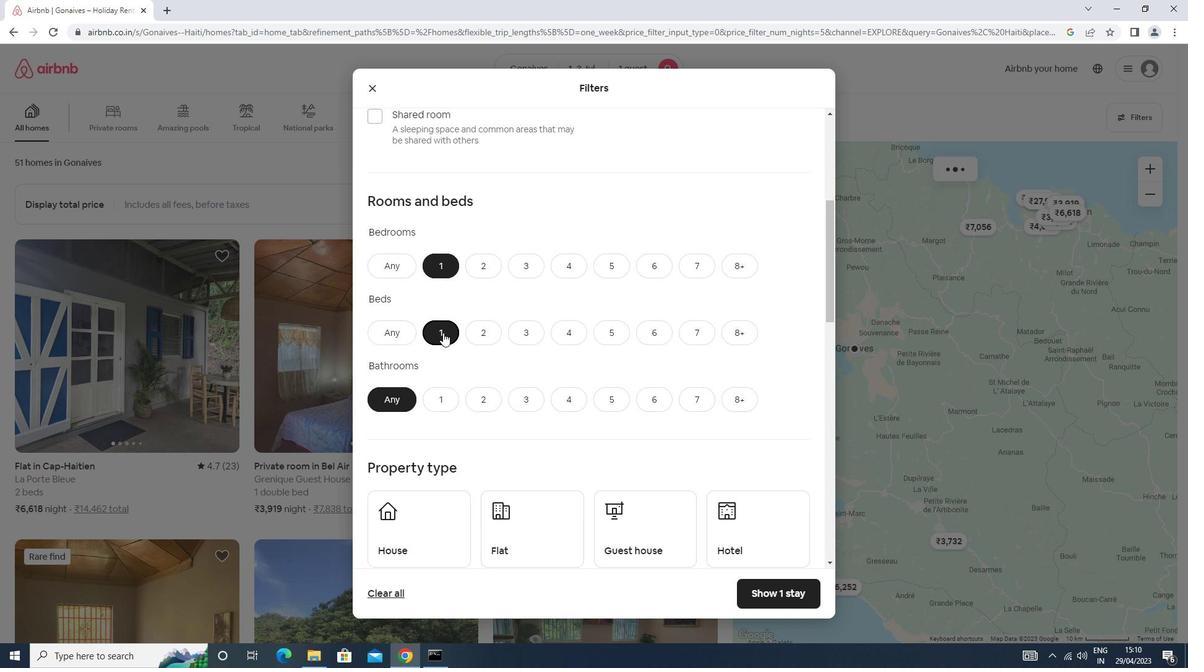
Action: Mouse scrolled (442, 334) with delta (0, 0)
Screenshot: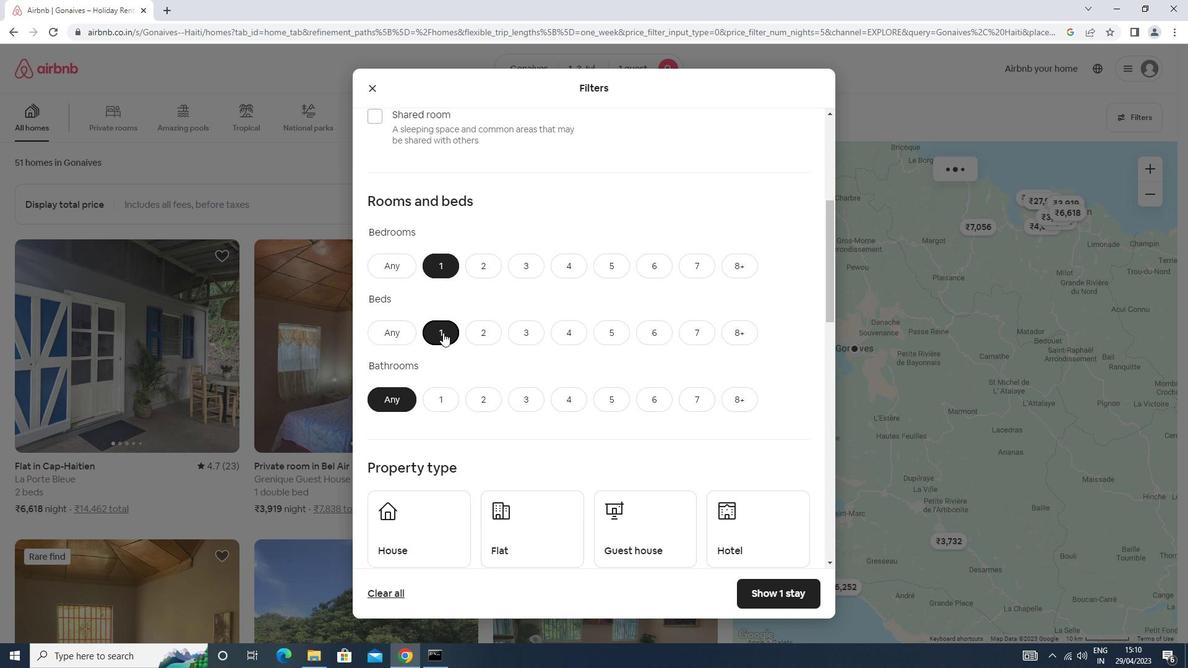 
Action: Mouse moved to (442, 336)
Screenshot: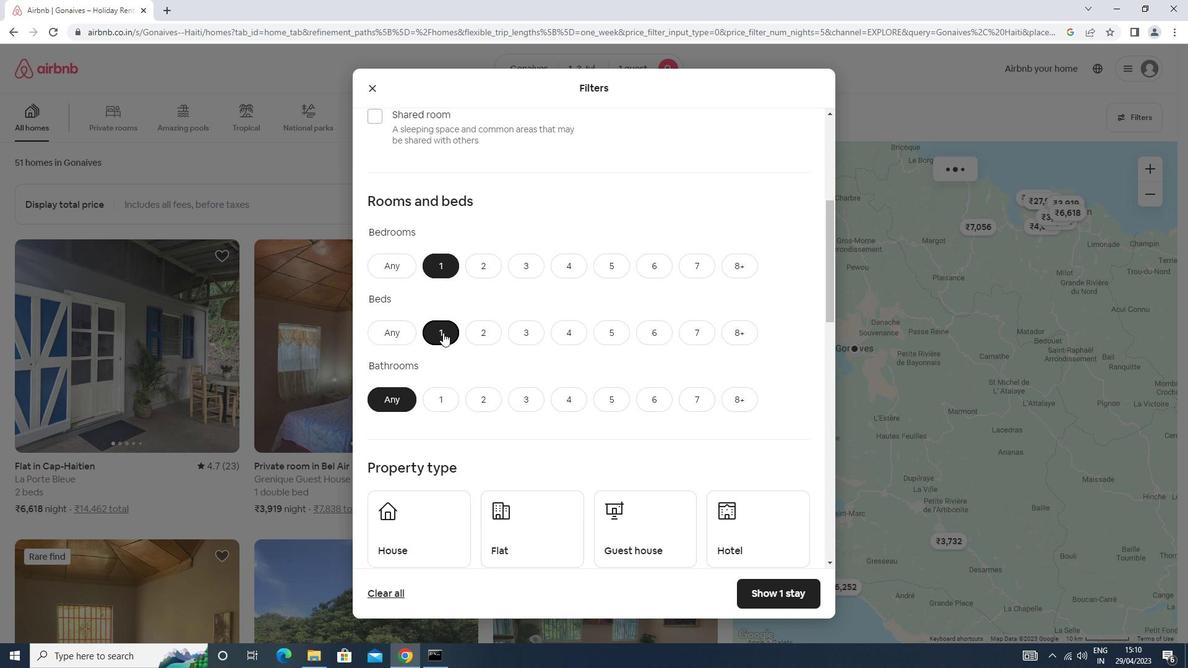 
Action: Mouse scrolled (442, 335) with delta (0, 0)
Screenshot: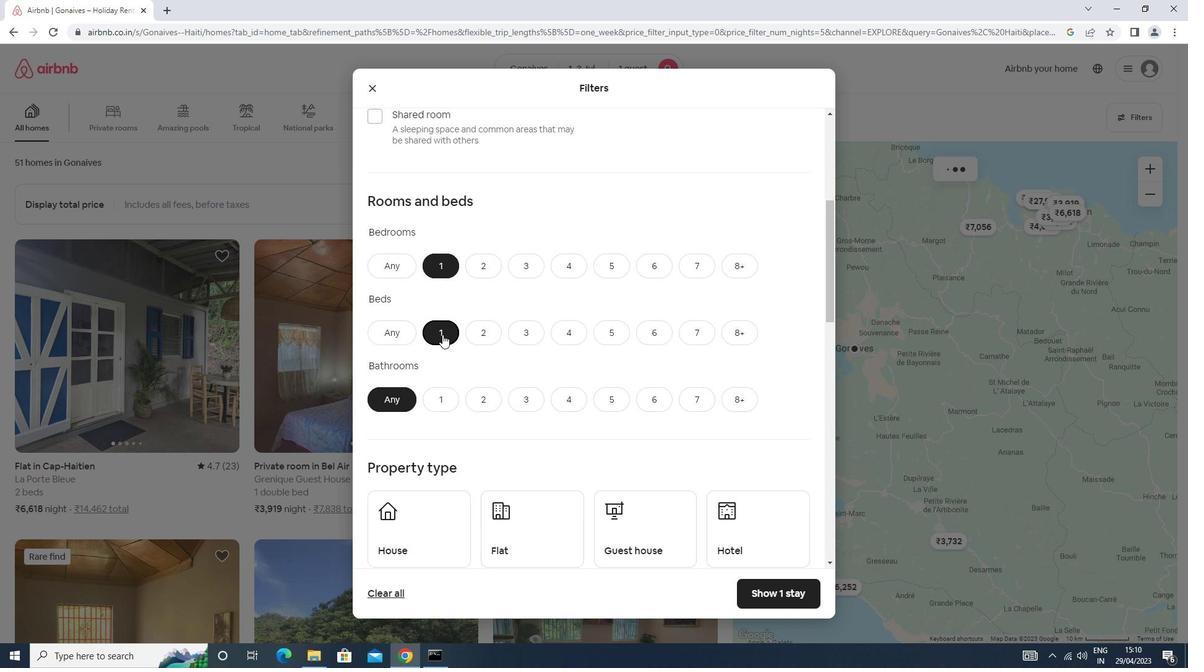 
Action: Mouse moved to (444, 276)
Screenshot: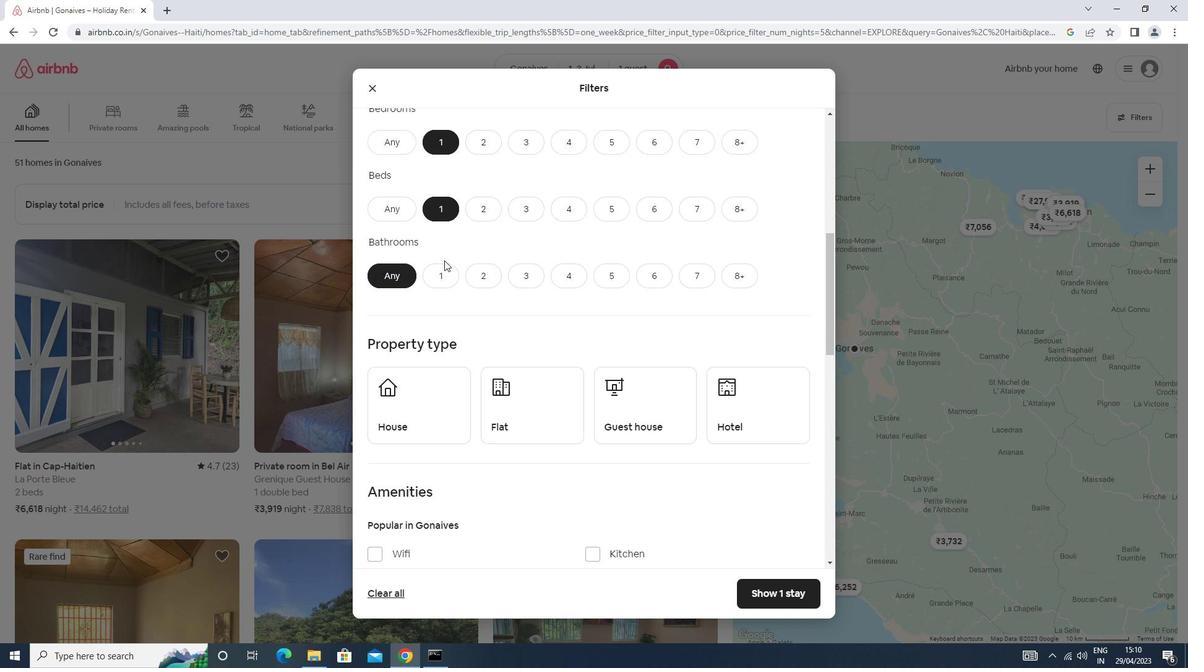 
Action: Mouse pressed left at (444, 276)
Screenshot: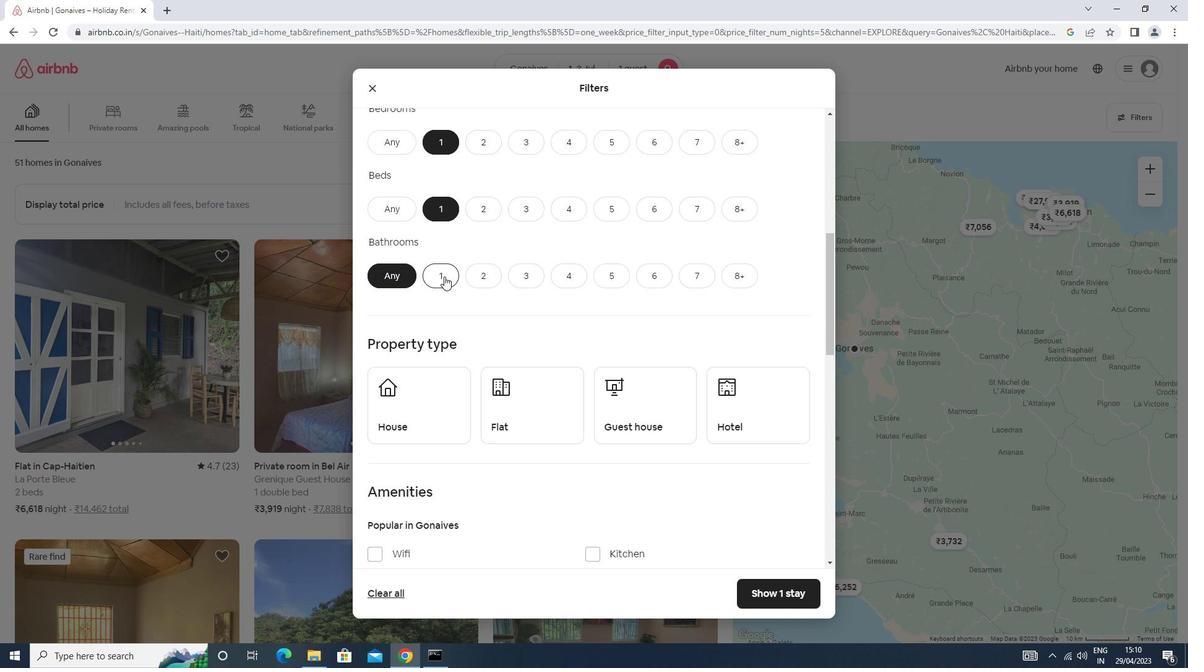 
Action: Mouse moved to (422, 374)
Screenshot: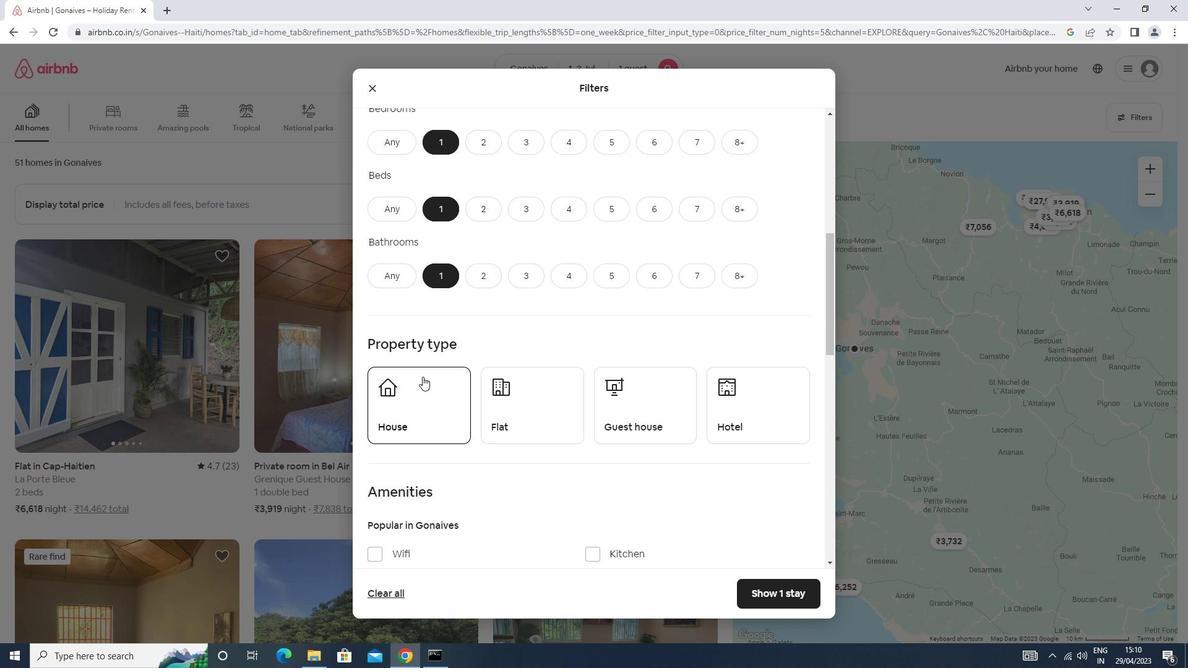 
Action: Mouse scrolled (422, 373) with delta (0, 0)
Screenshot: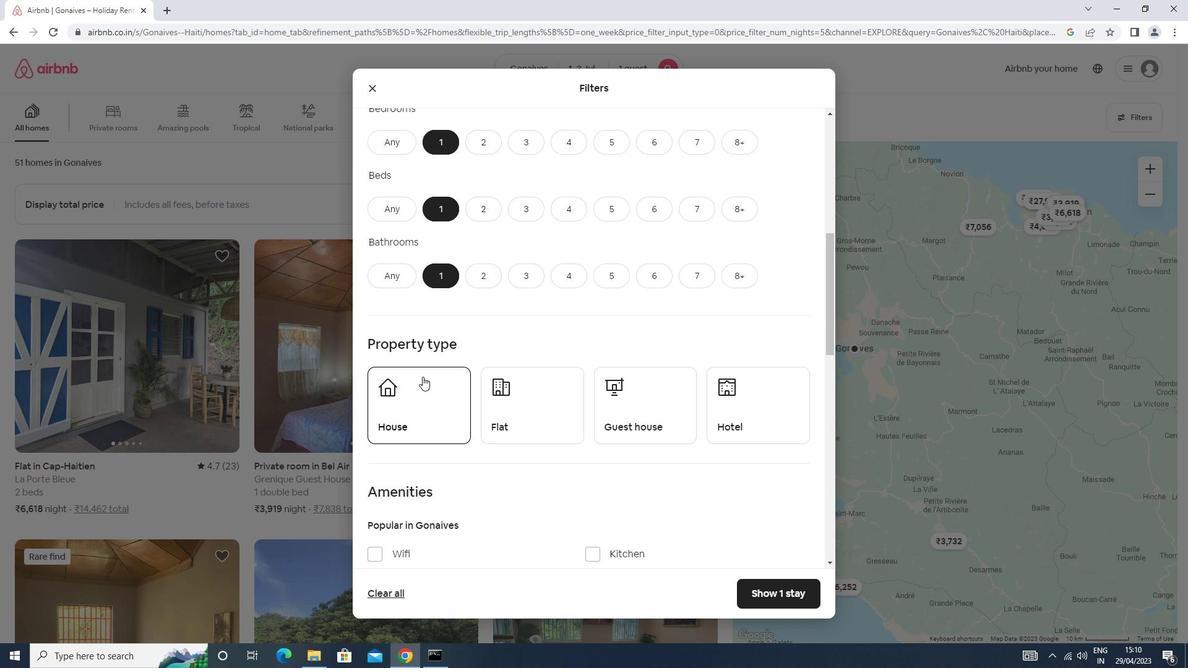 
Action: Mouse scrolled (422, 373) with delta (0, 0)
Screenshot: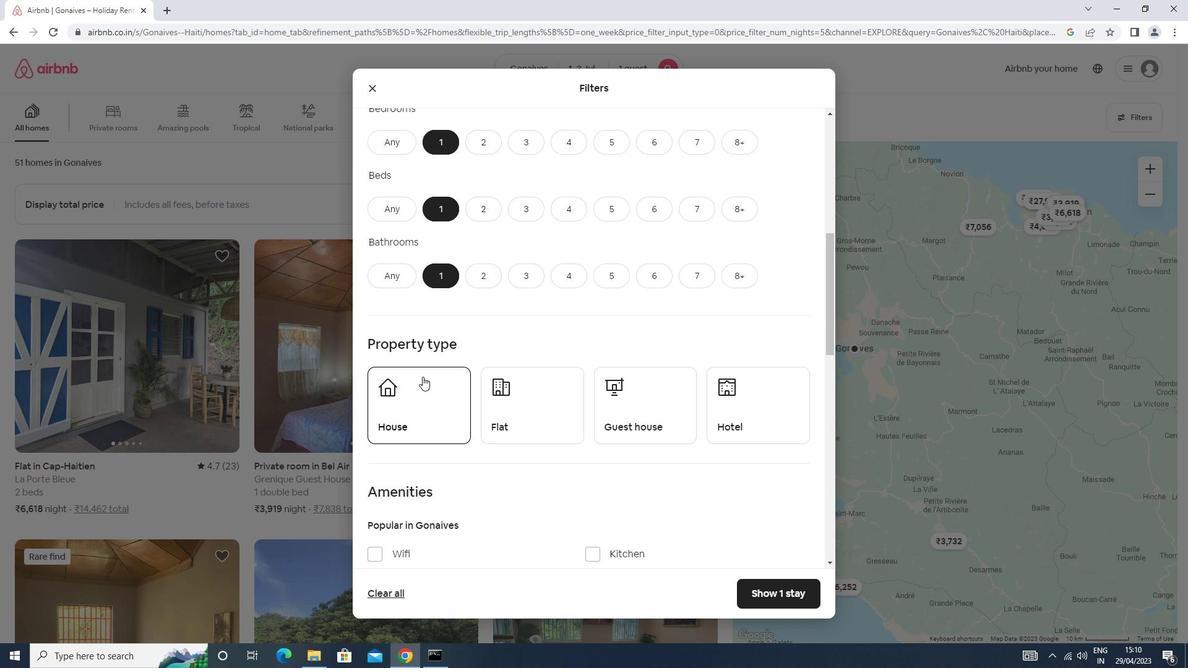 
Action: Mouse moved to (436, 270)
Screenshot: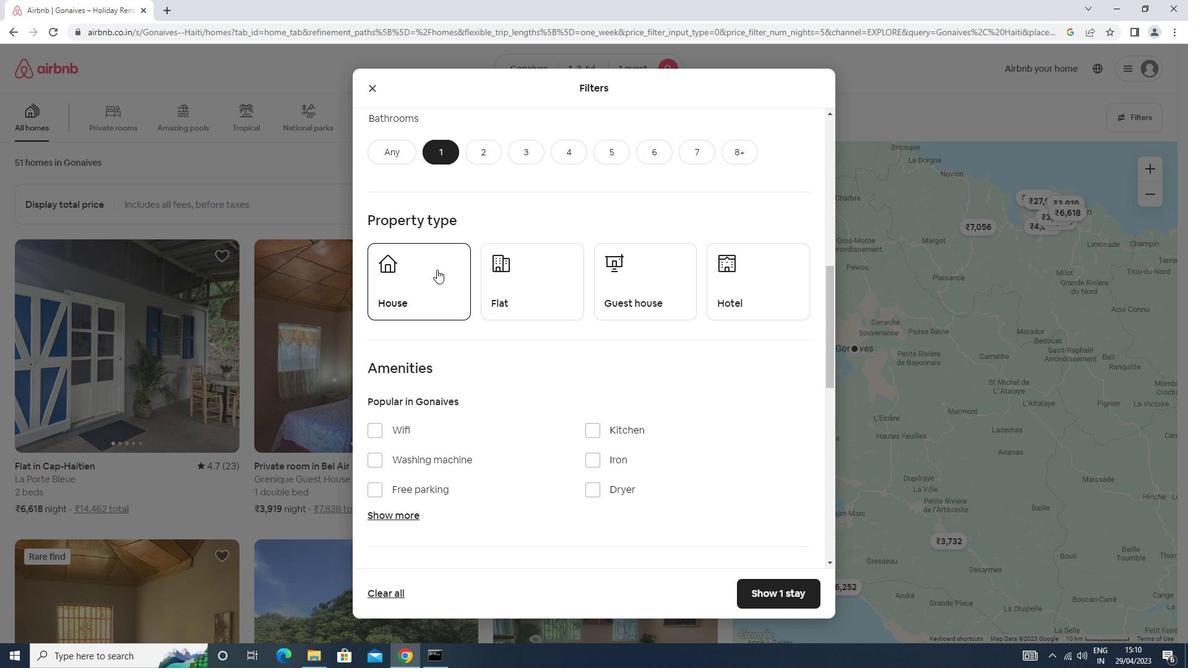 
Action: Mouse pressed left at (436, 270)
Screenshot: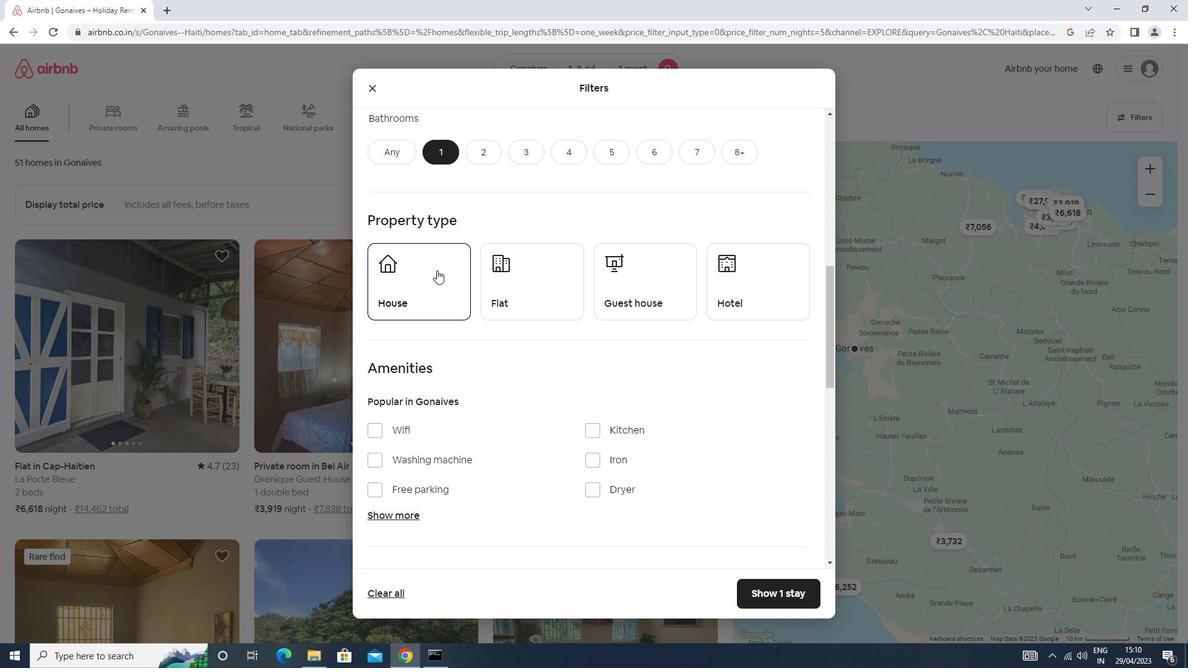 
Action: Mouse moved to (524, 279)
Screenshot: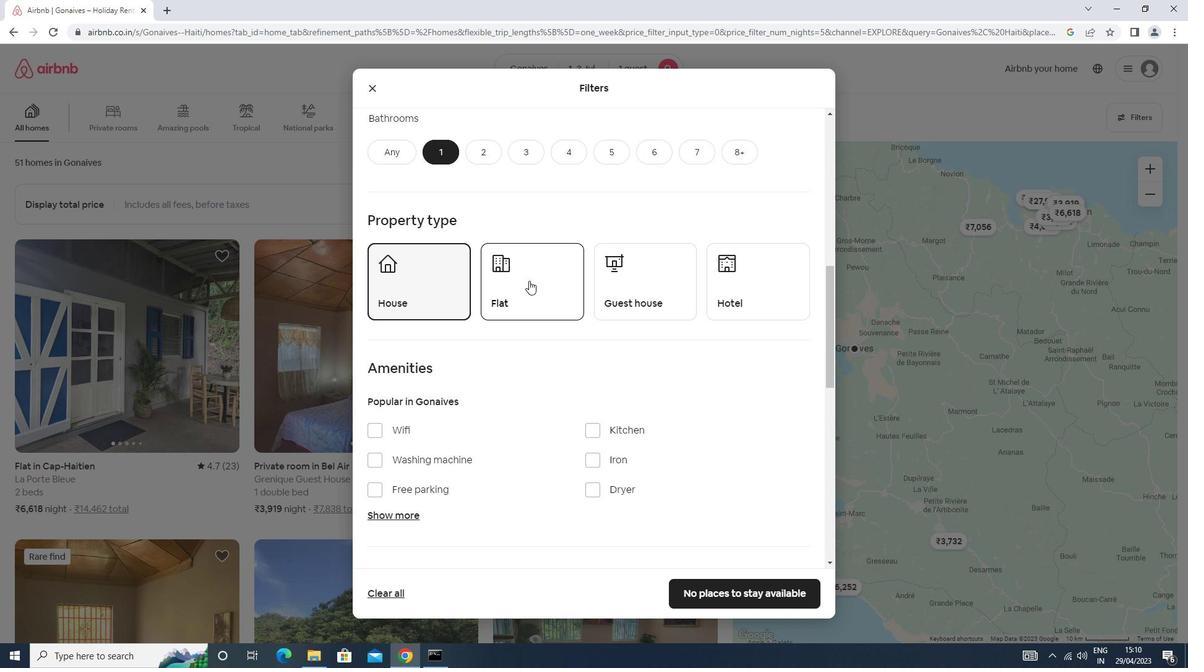 
Action: Mouse pressed left at (524, 279)
Screenshot: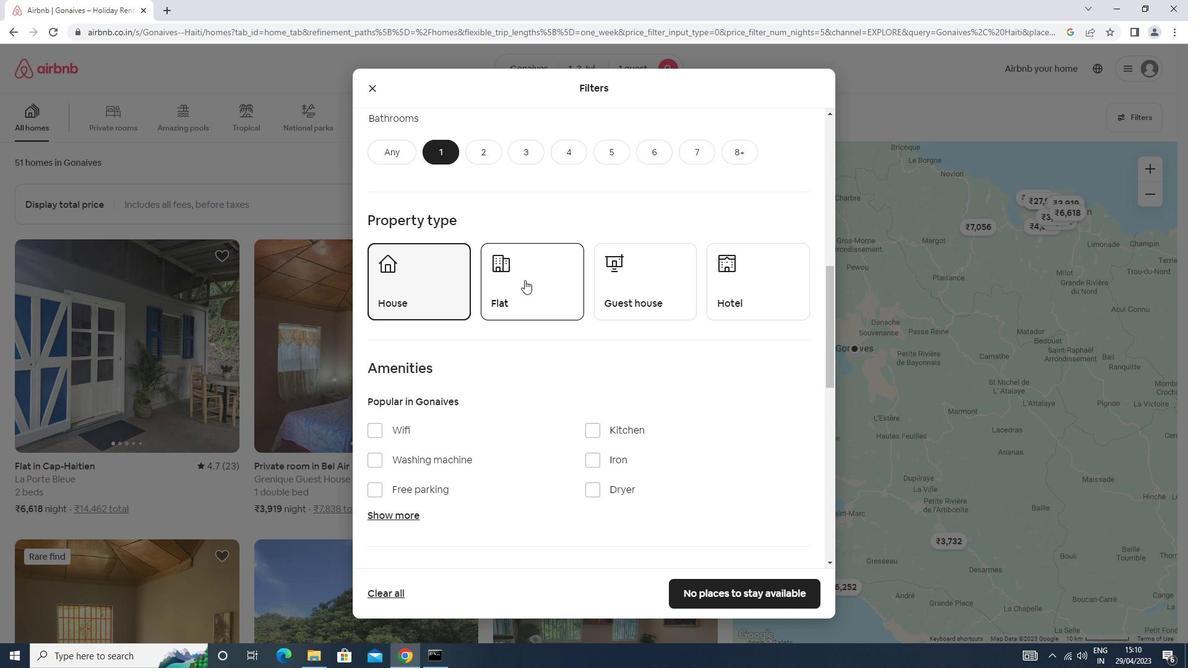 
Action: Mouse moved to (644, 277)
Screenshot: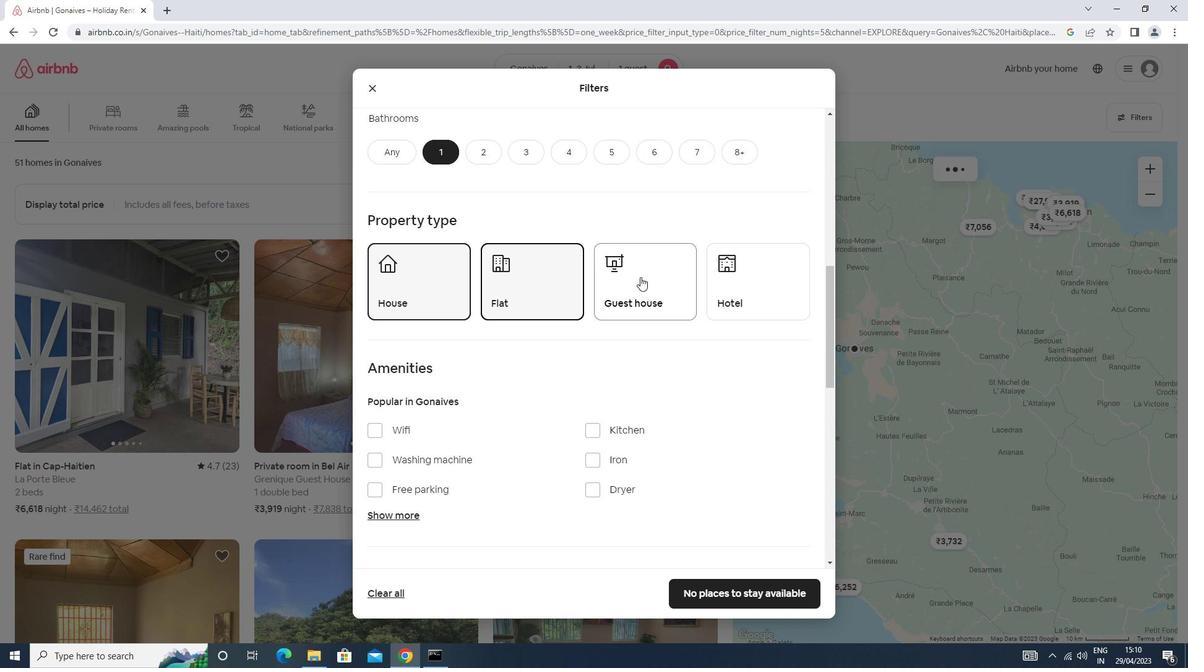 
Action: Mouse pressed left at (644, 277)
Screenshot: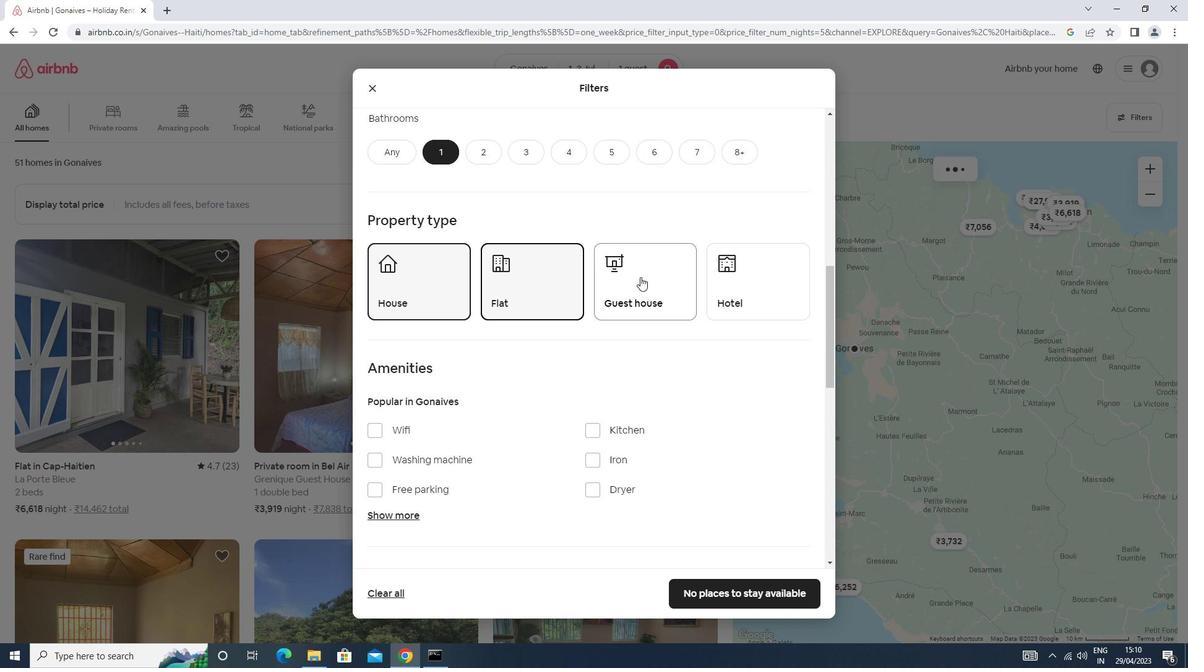 
Action: Mouse moved to (753, 276)
Screenshot: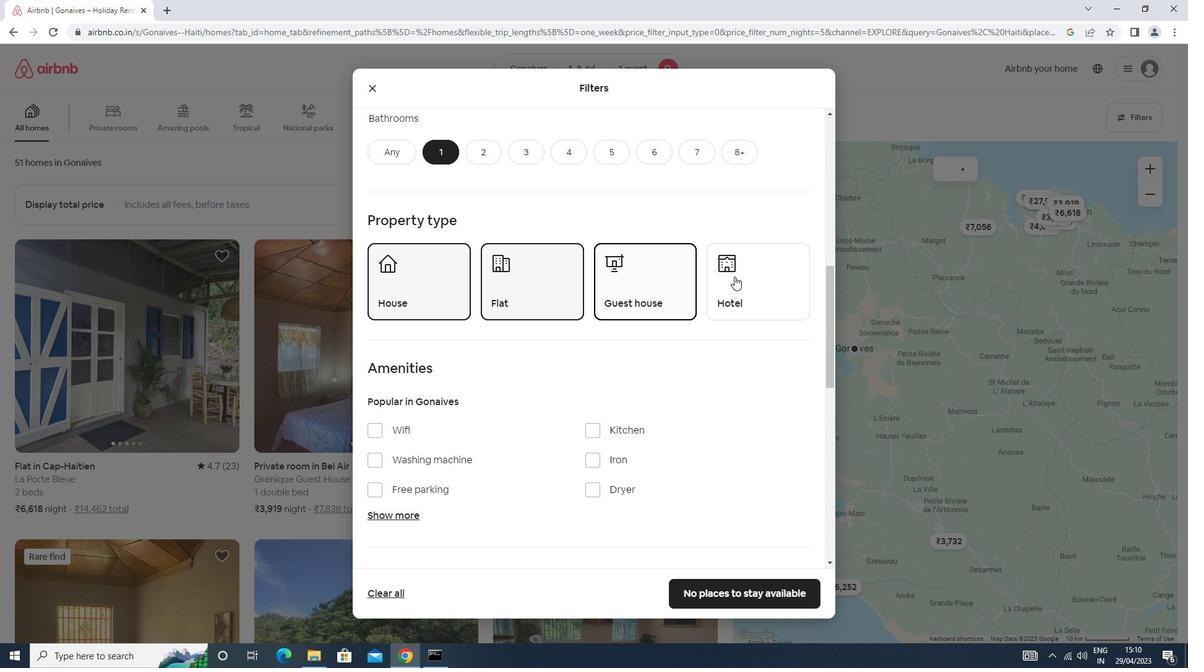 
Action: Mouse pressed left at (753, 276)
Screenshot: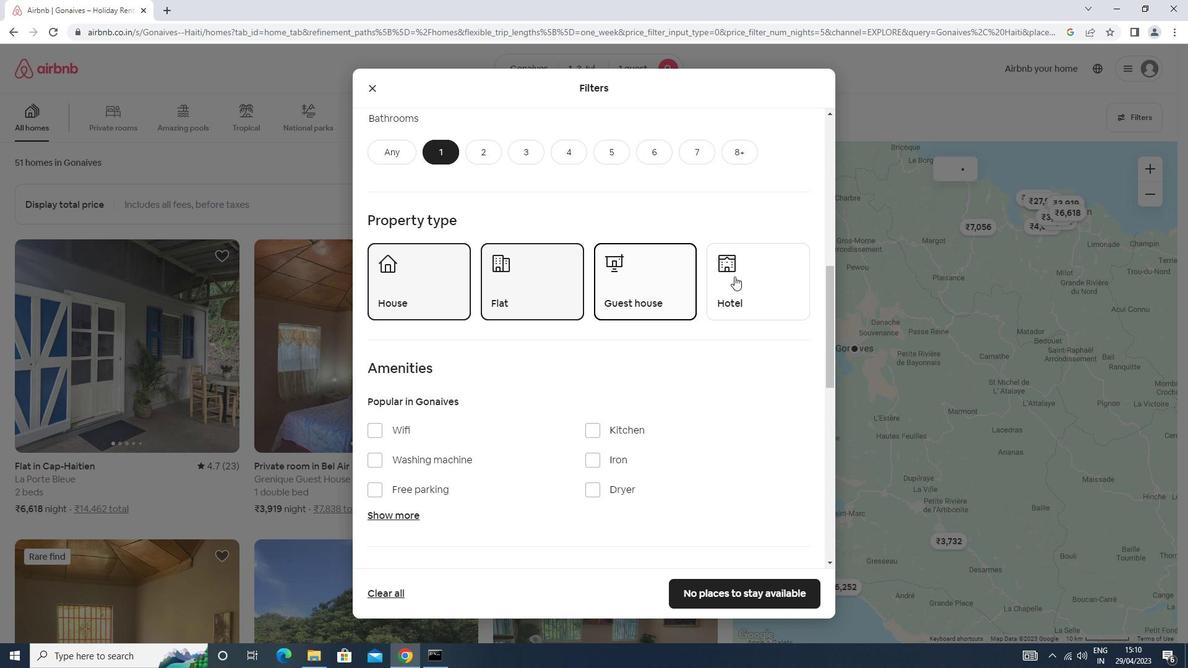 
Action: Mouse moved to (745, 279)
Screenshot: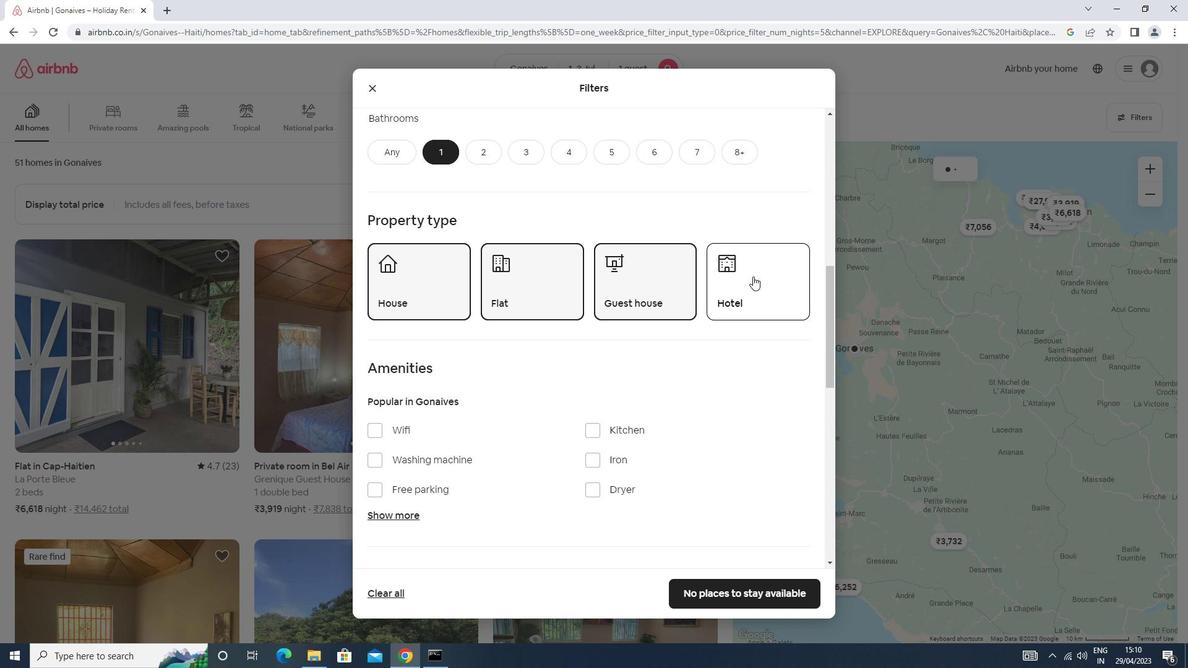 
Action: Mouse scrolled (745, 278) with delta (0, 0)
Screenshot: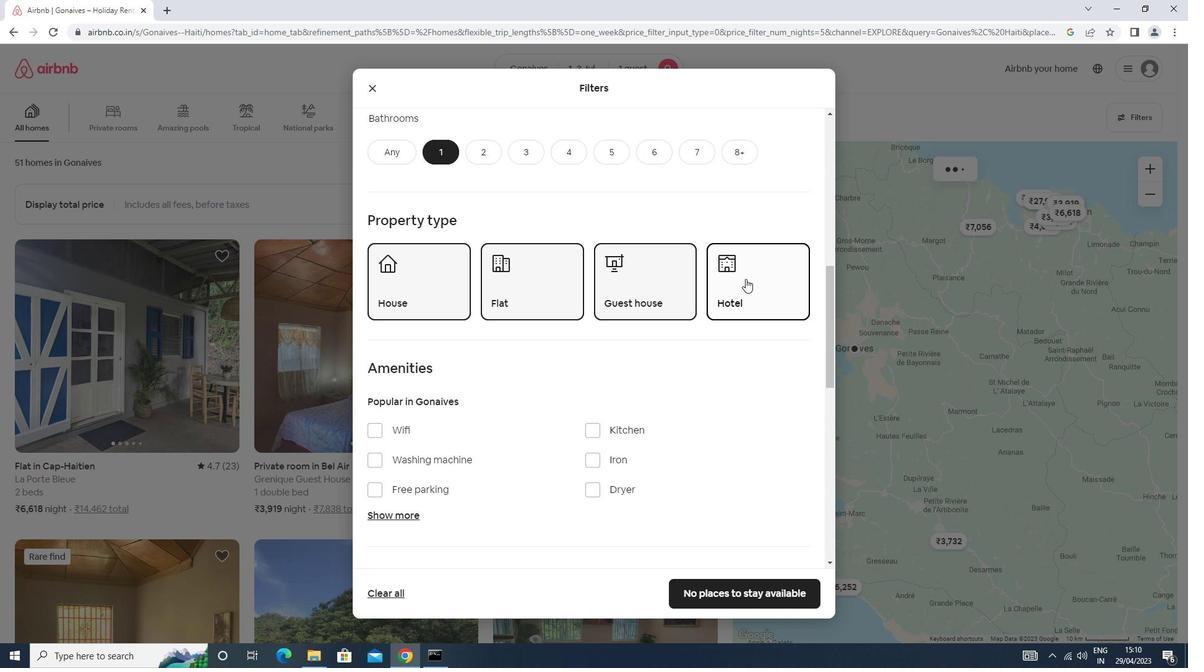
Action: Mouse scrolled (745, 278) with delta (0, 0)
Screenshot: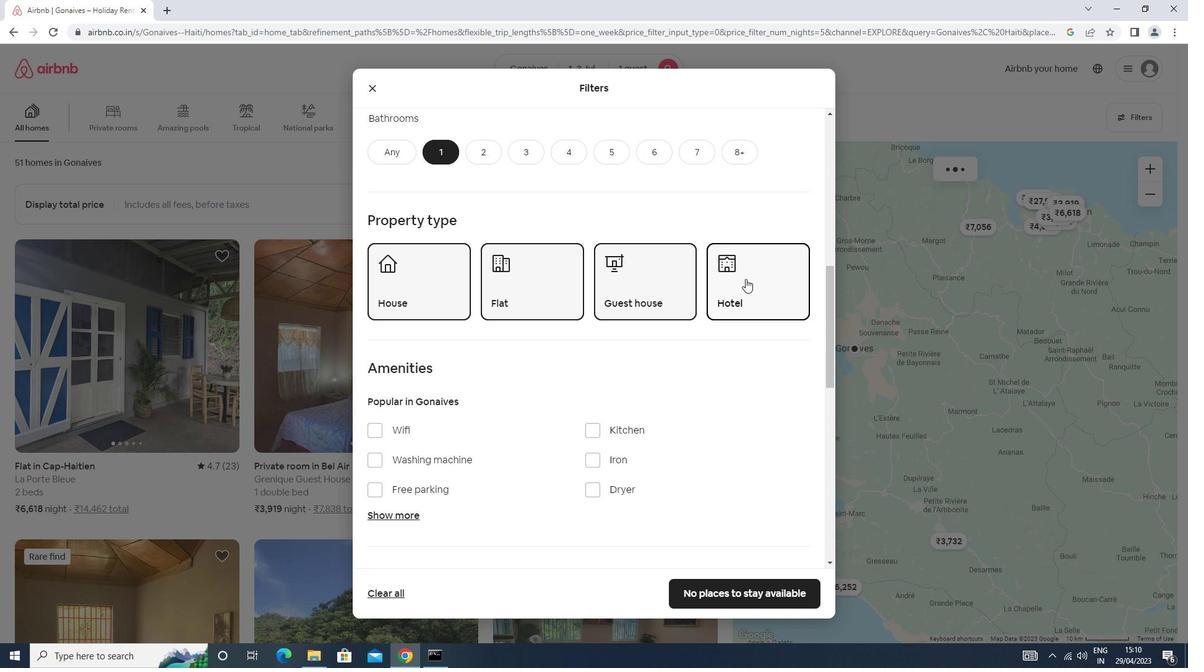 
Action: Mouse scrolled (745, 278) with delta (0, 0)
Screenshot: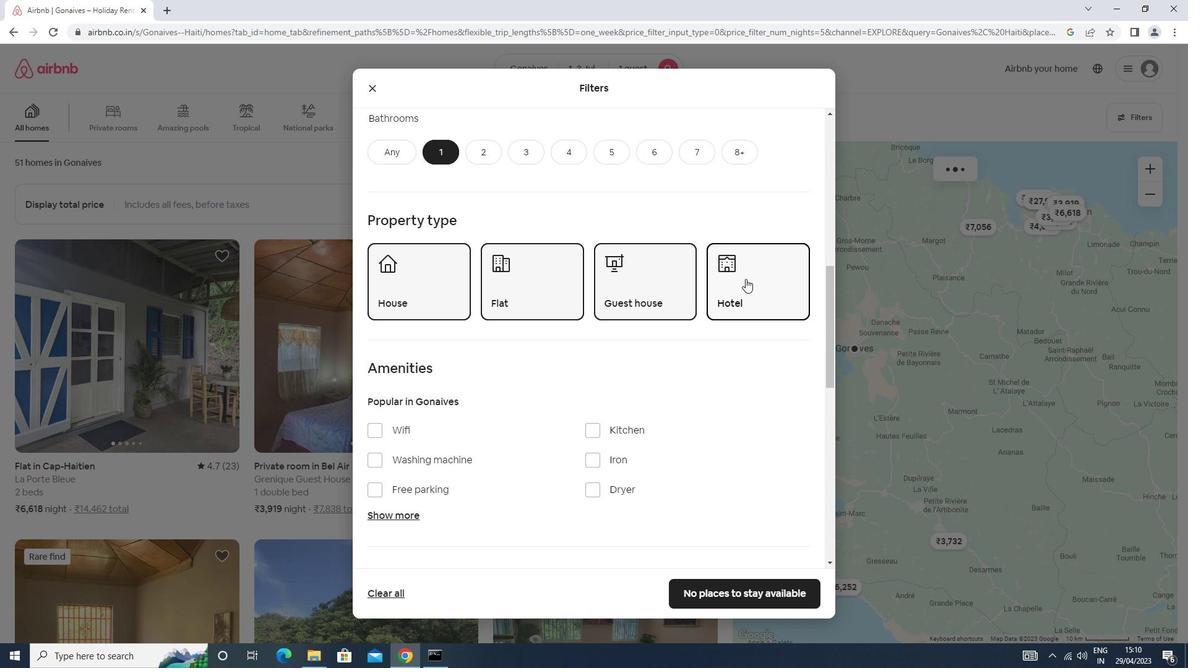 
Action: Mouse scrolled (745, 278) with delta (0, 0)
Screenshot: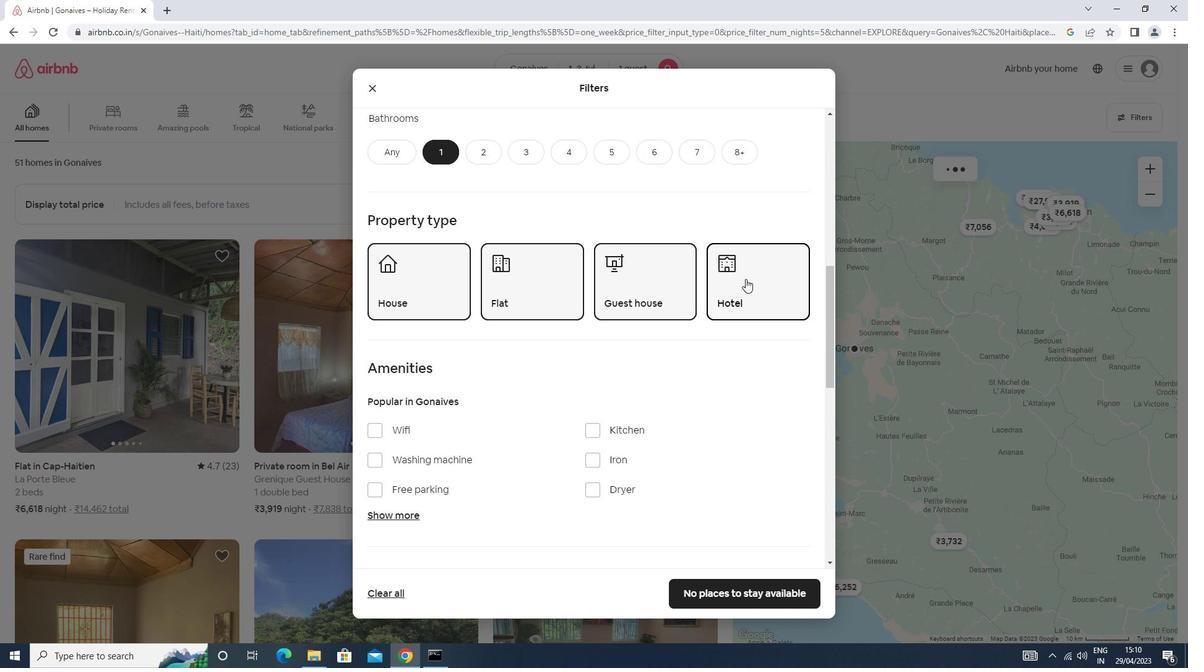 
Action: Mouse scrolled (745, 278) with delta (0, 0)
Screenshot: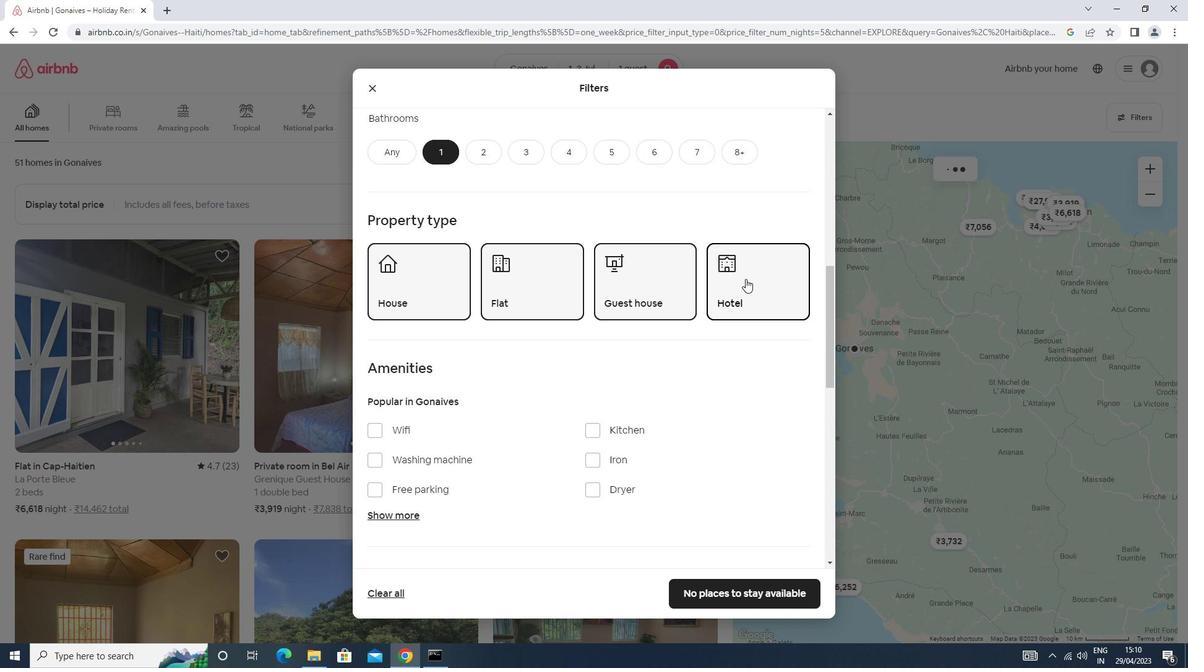 
Action: Mouse scrolled (745, 278) with delta (0, 0)
Screenshot: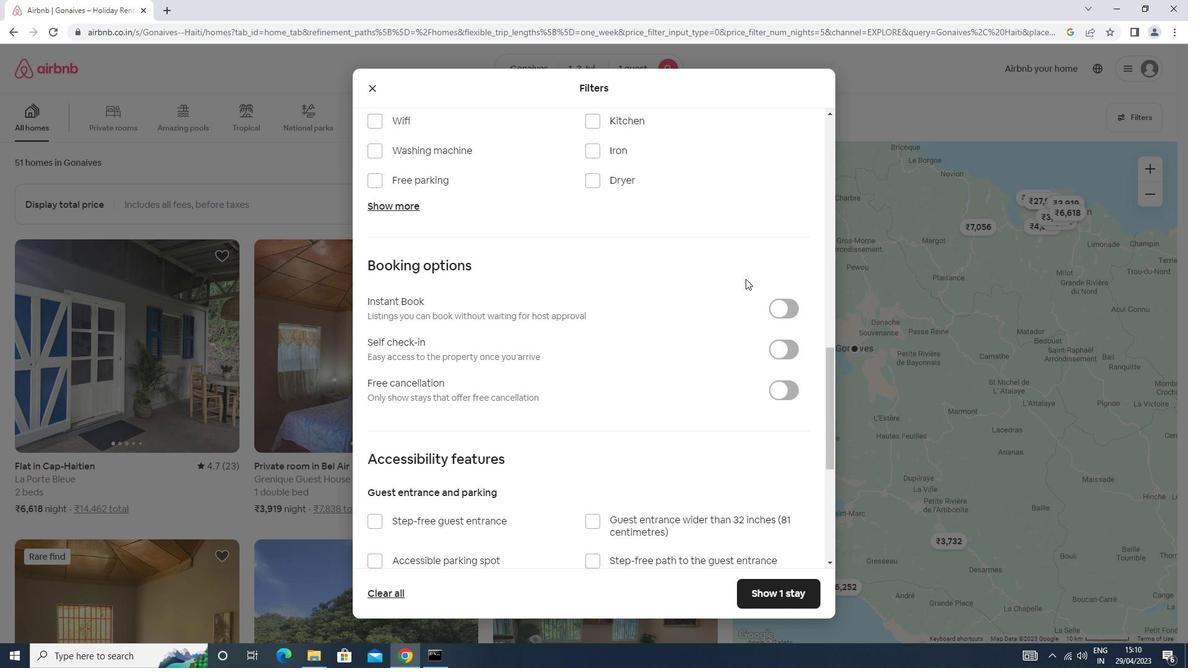 
Action: Mouse scrolled (745, 278) with delta (0, 0)
Screenshot: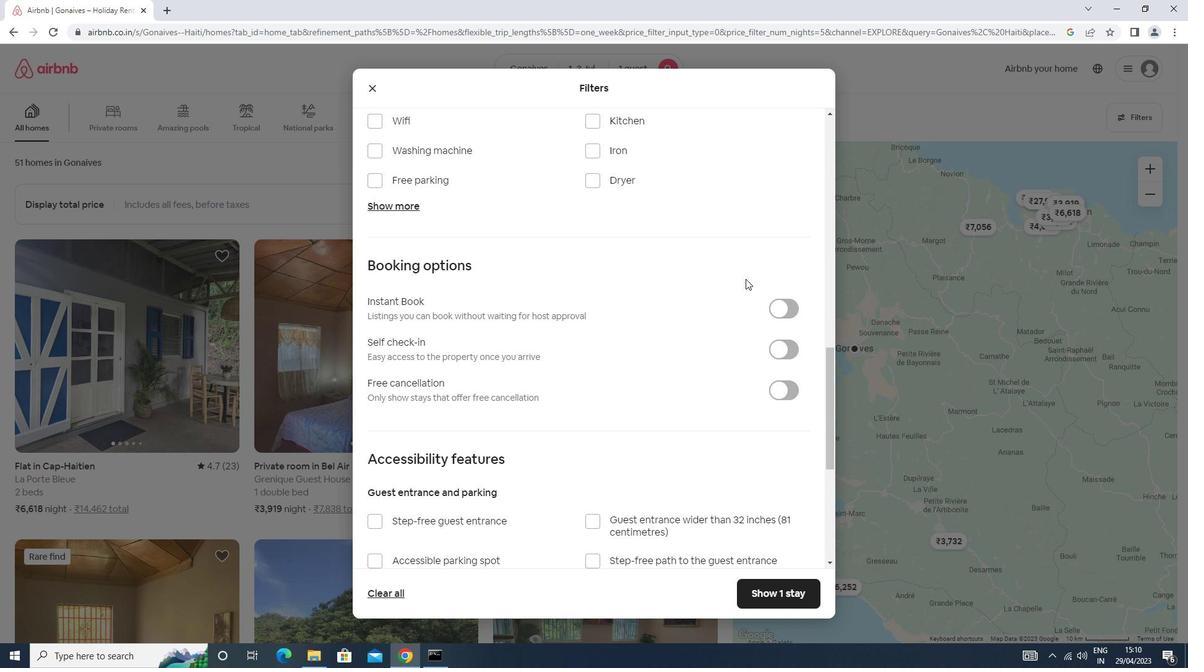 
Action: Mouse scrolled (745, 278) with delta (0, 0)
Screenshot: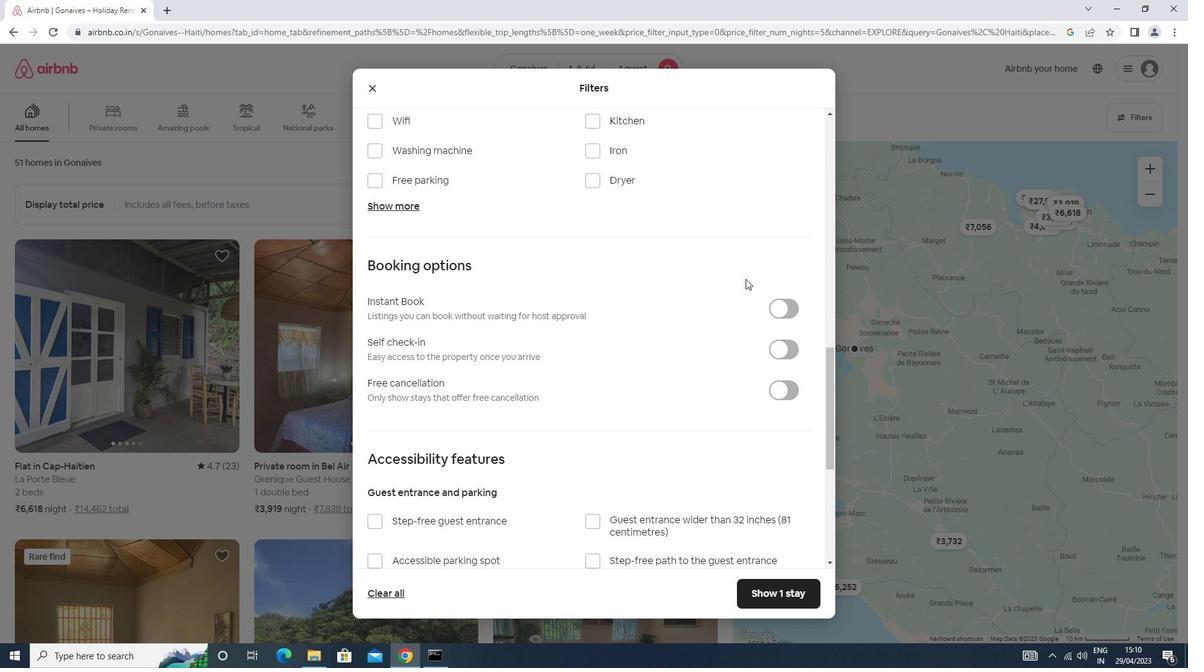 
Action: Mouse moved to (785, 171)
Screenshot: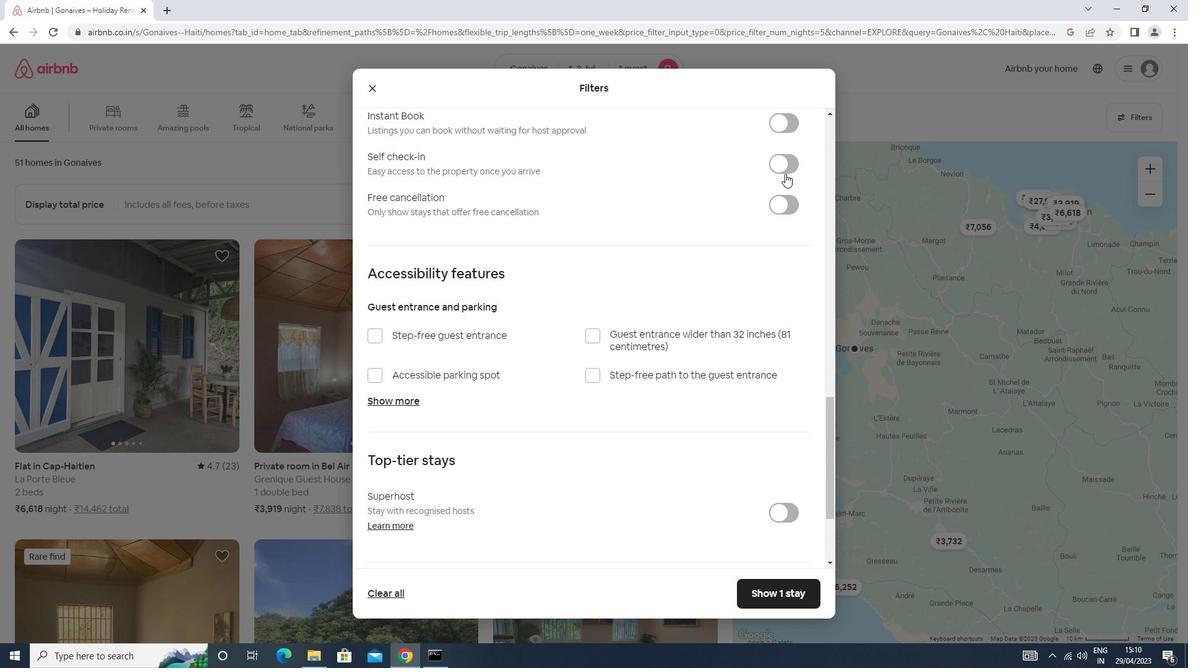 
Action: Mouse pressed left at (785, 171)
Screenshot: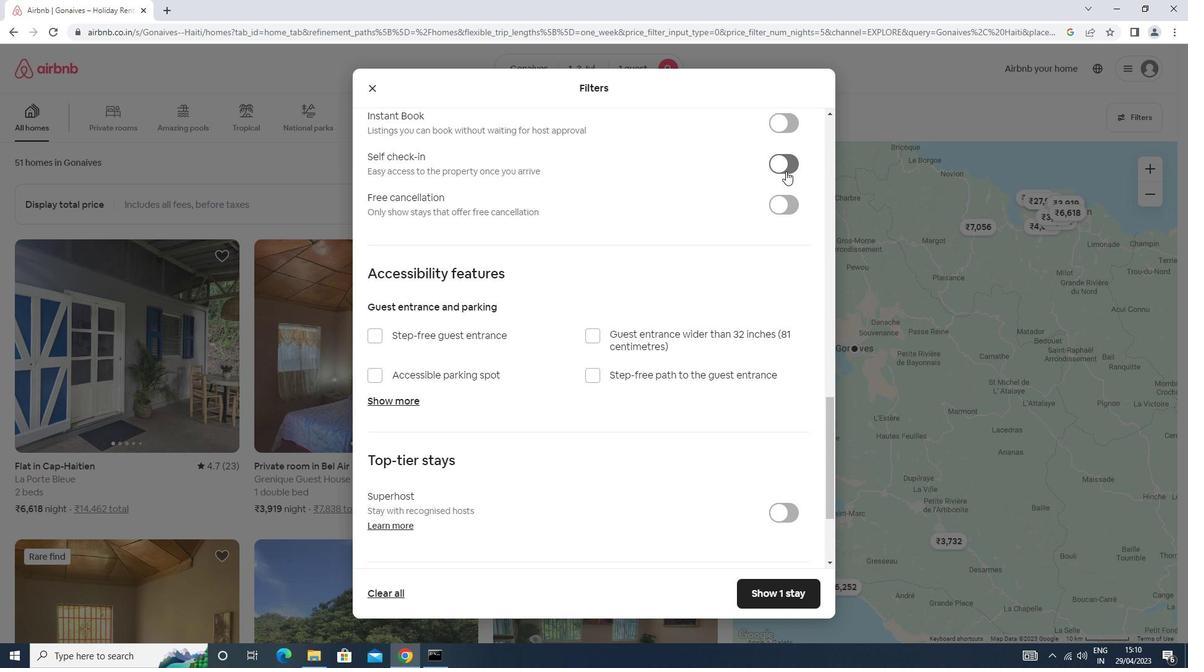 
Action: Mouse moved to (590, 290)
Screenshot: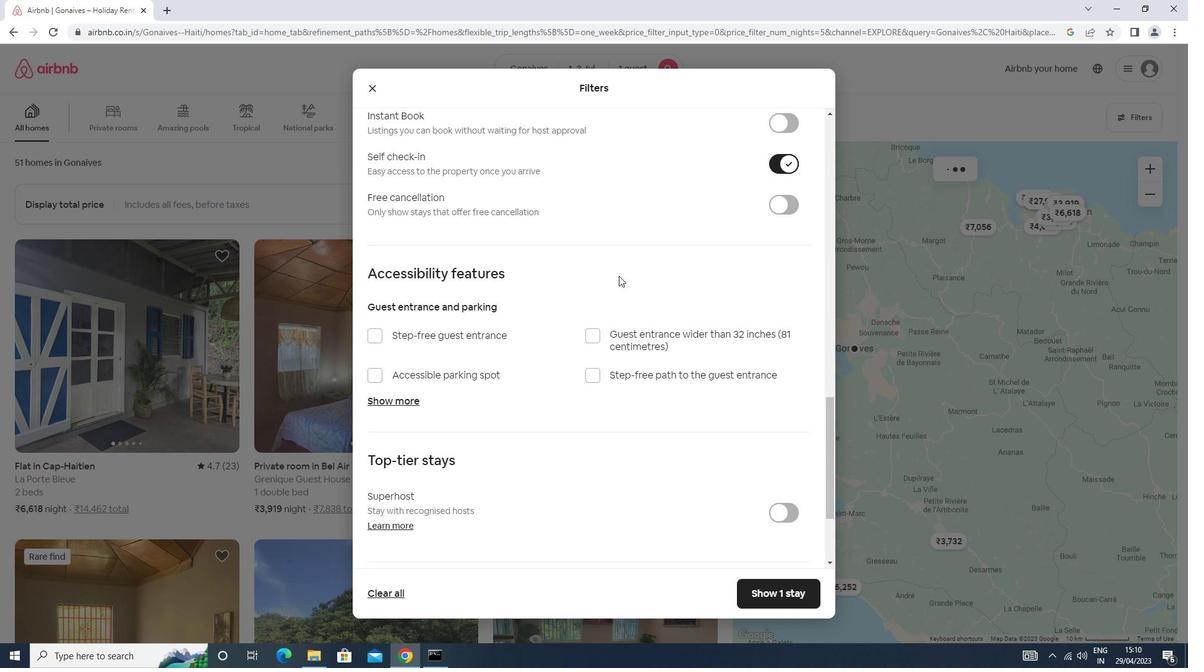 
Action: Mouse scrolled (590, 289) with delta (0, 0)
Screenshot: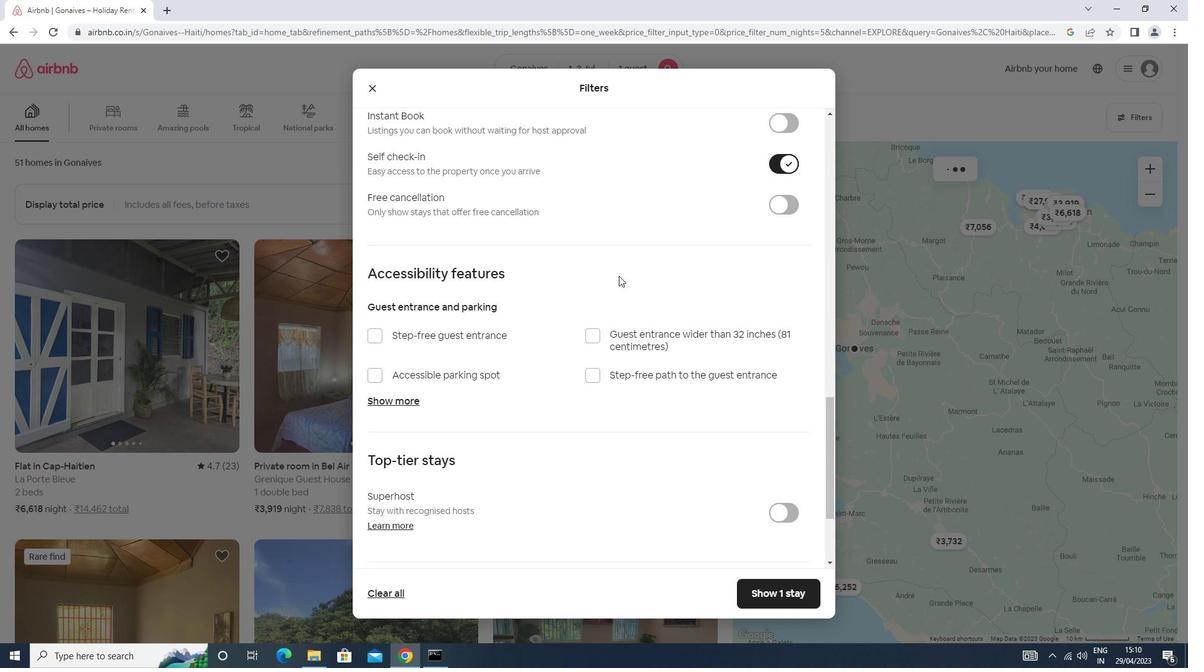 
Action: Mouse moved to (590, 290)
Screenshot: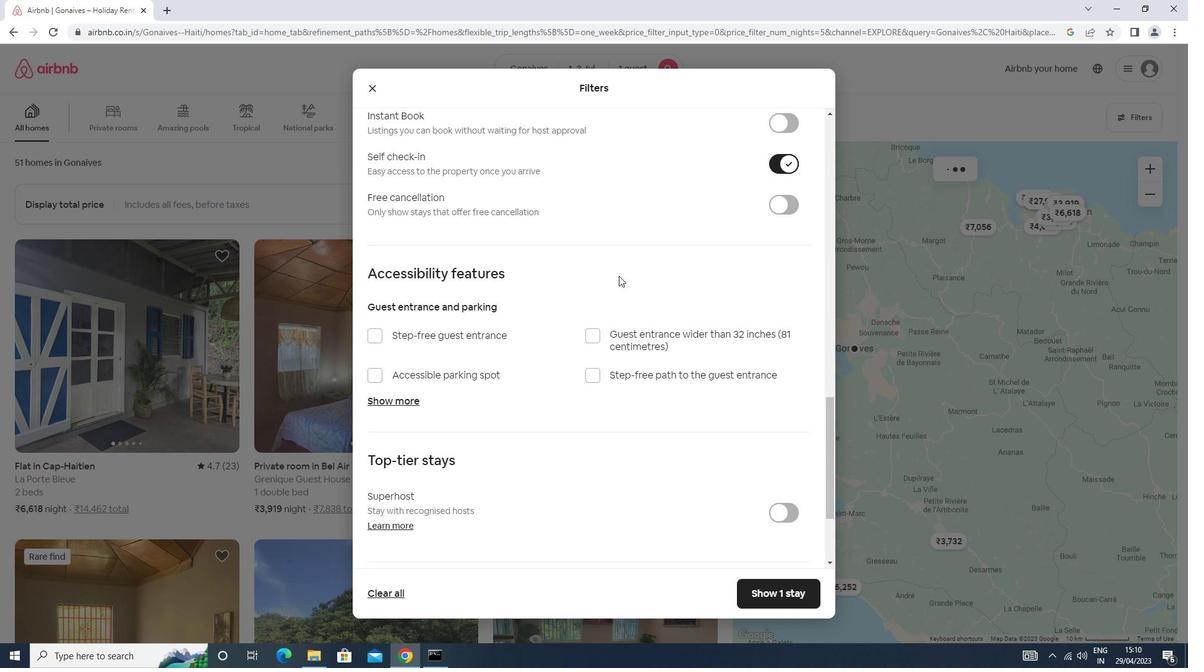 
Action: Mouse scrolled (590, 290) with delta (0, 0)
Screenshot: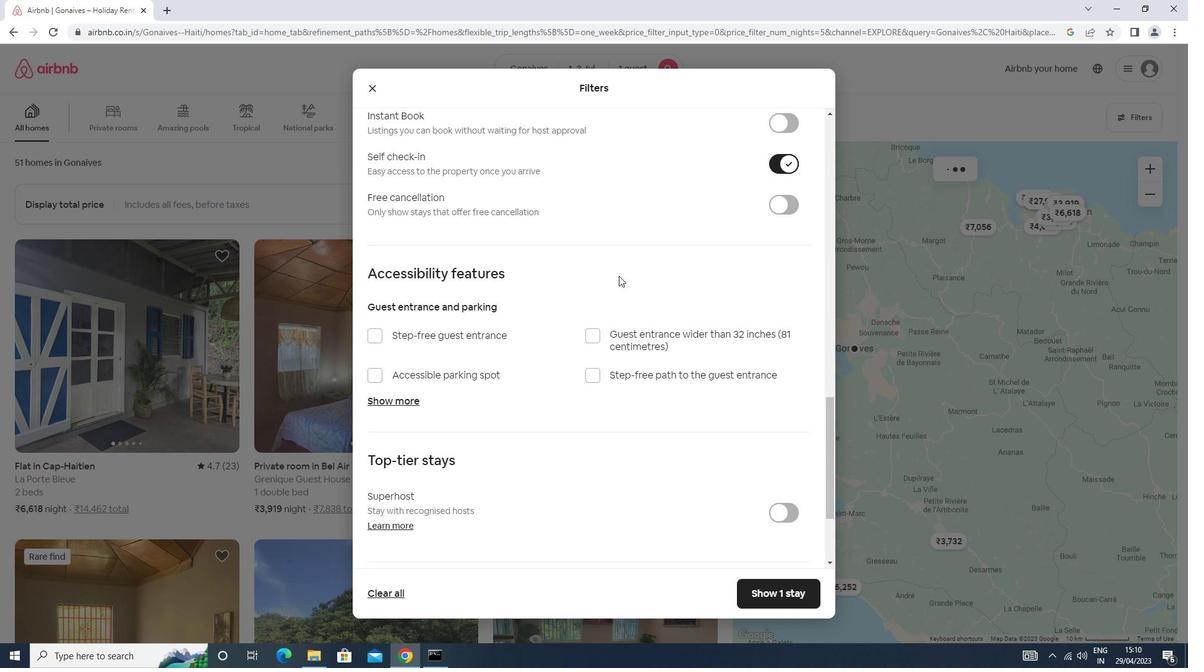 
Action: Mouse moved to (590, 290)
Screenshot: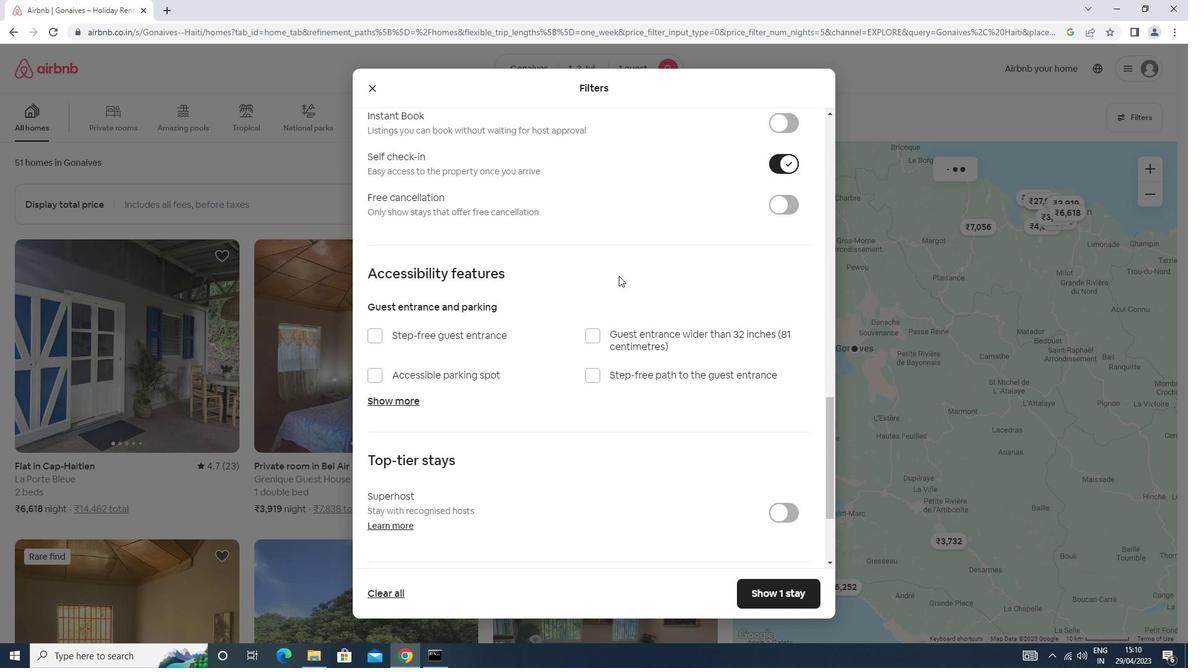 
Action: Mouse scrolled (590, 290) with delta (0, 0)
Screenshot: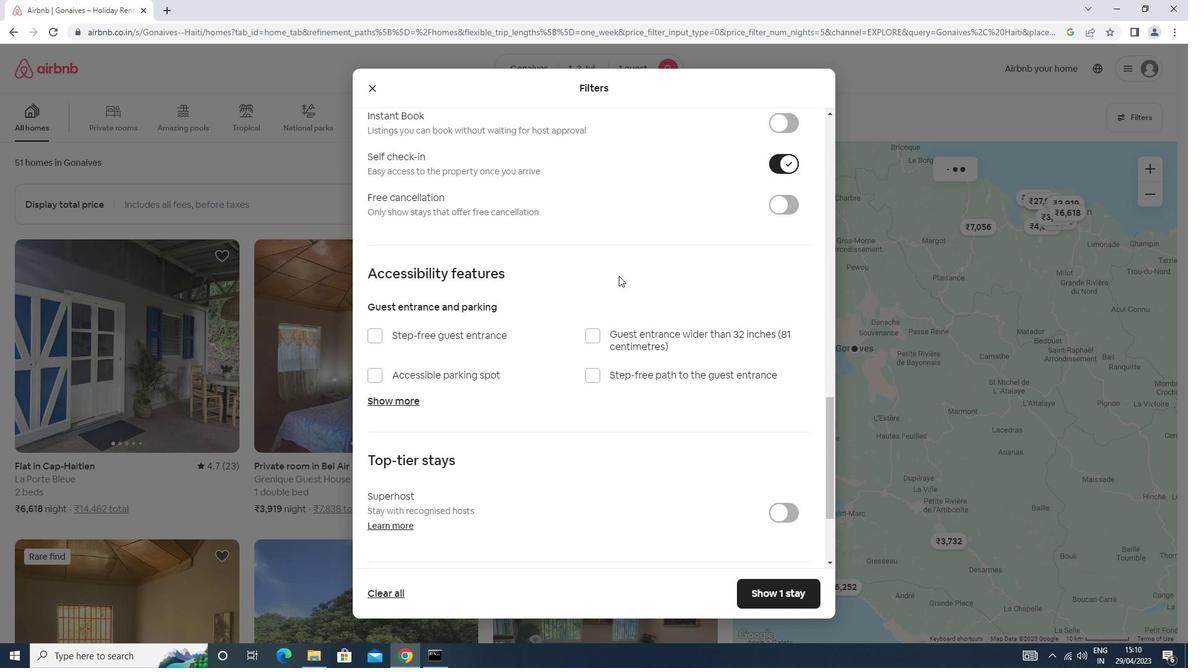
Action: Mouse moved to (589, 291)
Screenshot: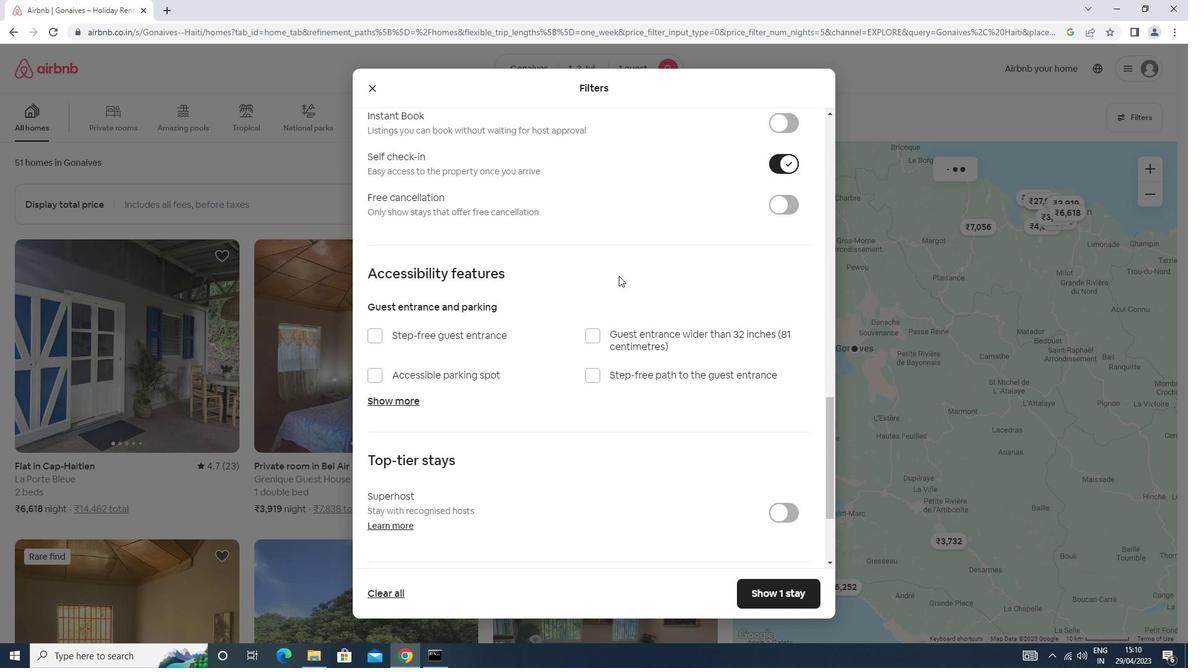 
Action: Mouse scrolled (589, 290) with delta (0, 0)
Screenshot: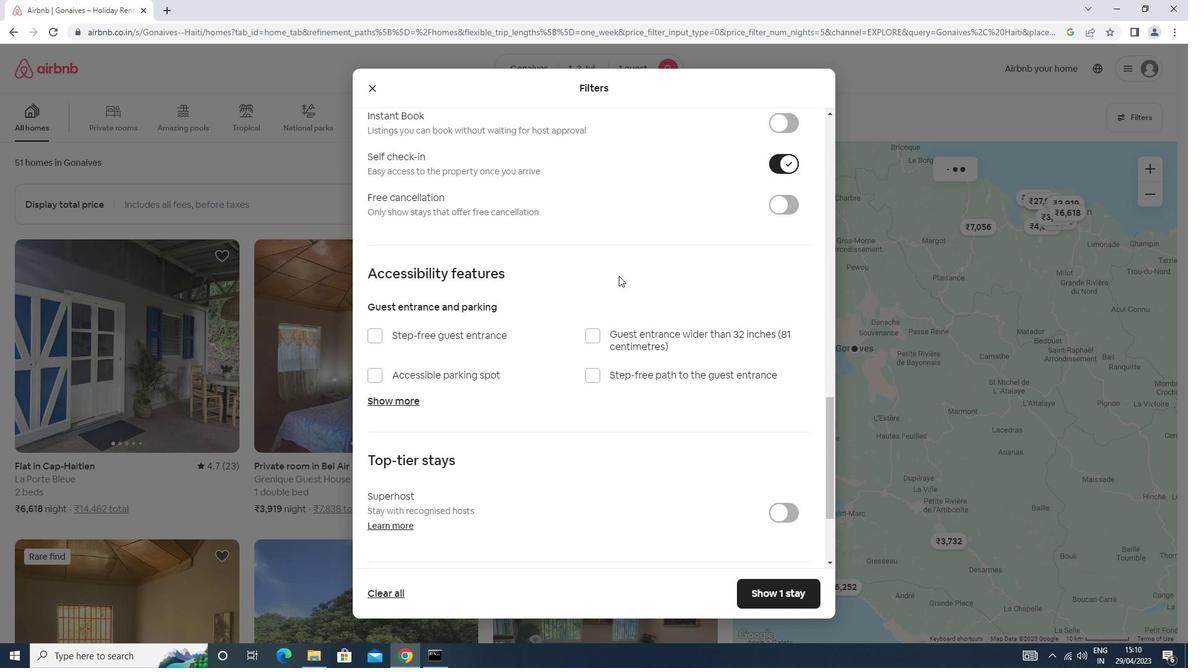 
Action: Mouse scrolled (589, 290) with delta (0, 0)
Screenshot: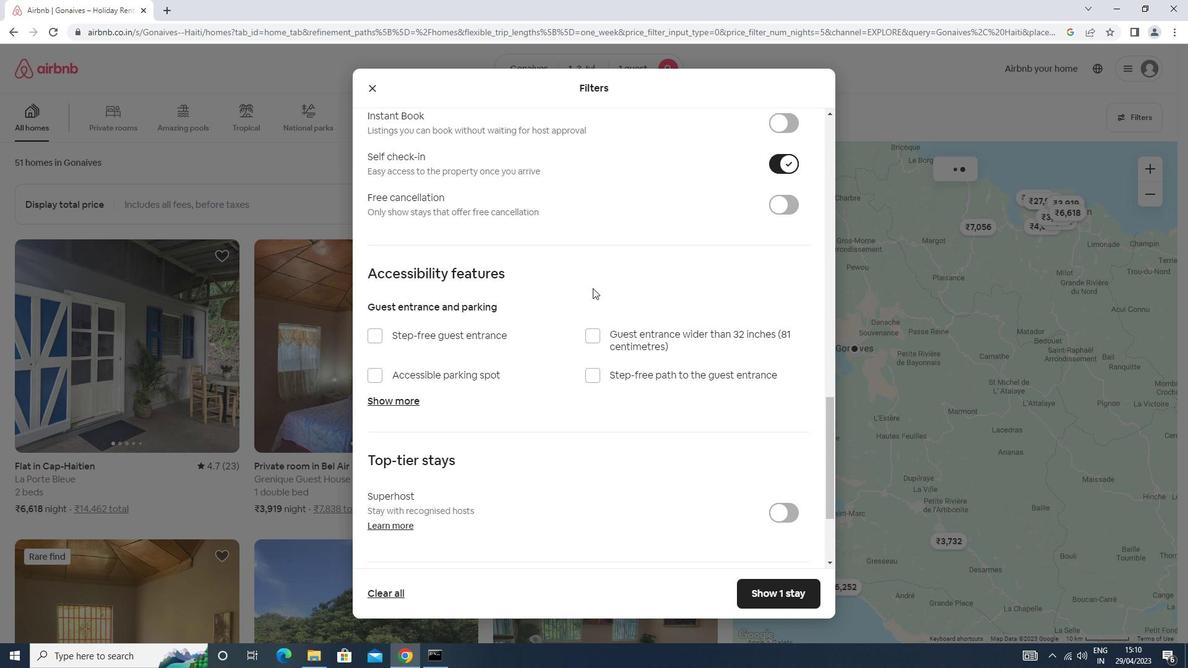 
Action: Mouse scrolled (589, 290) with delta (0, 0)
Screenshot: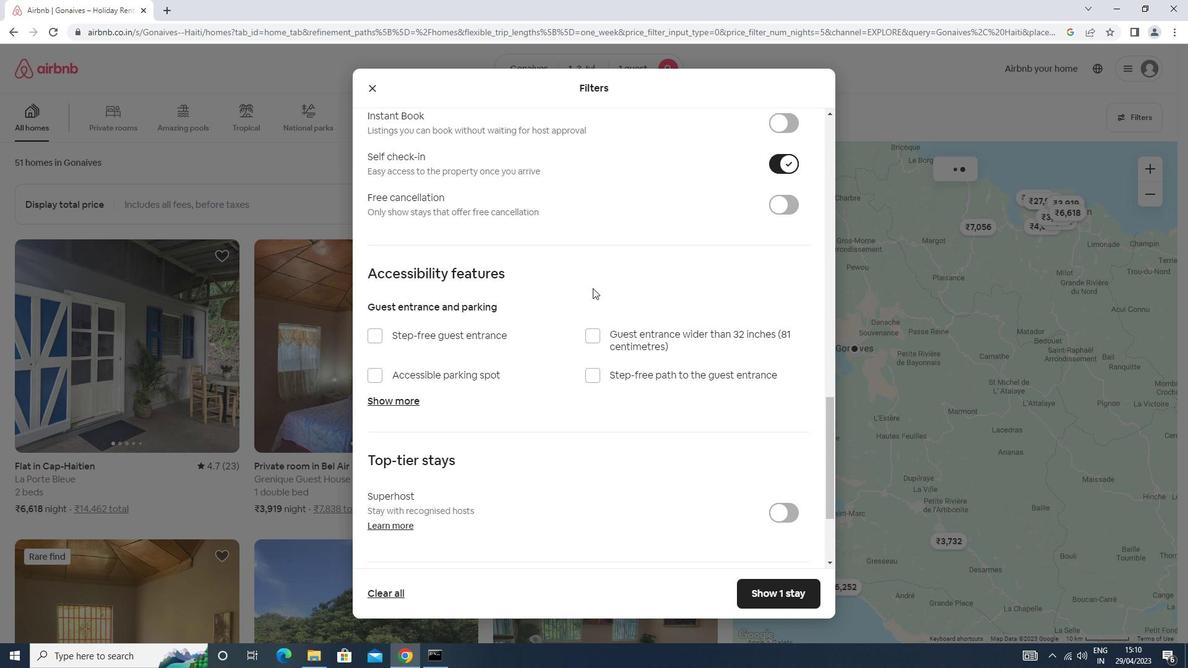 
Action: Mouse scrolled (589, 290) with delta (0, 0)
Screenshot: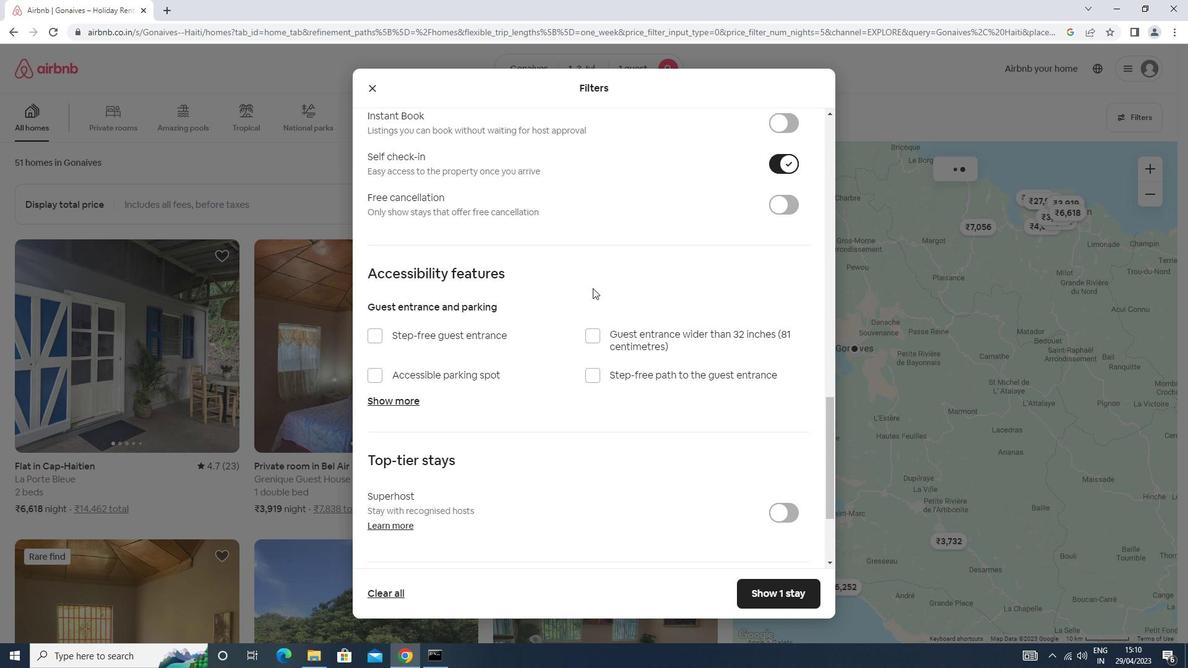 
Action: Mouse moved to (376, 477)
Screenshot: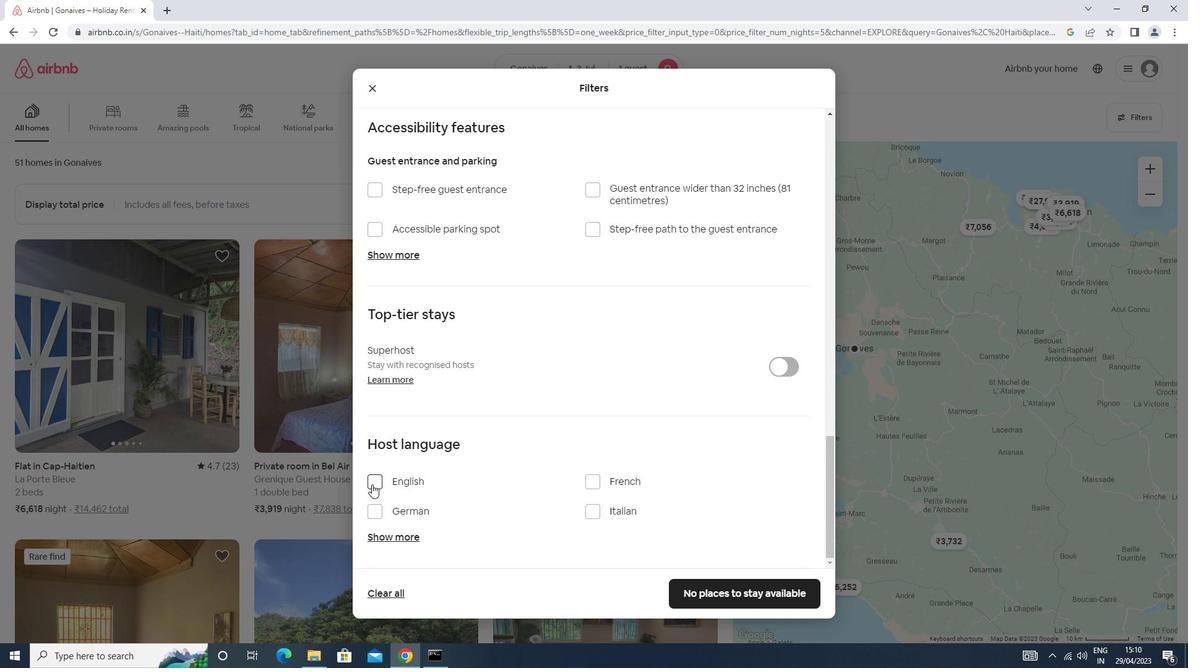 
Action: Mouse pressed left at (376, 477)
Screenshot: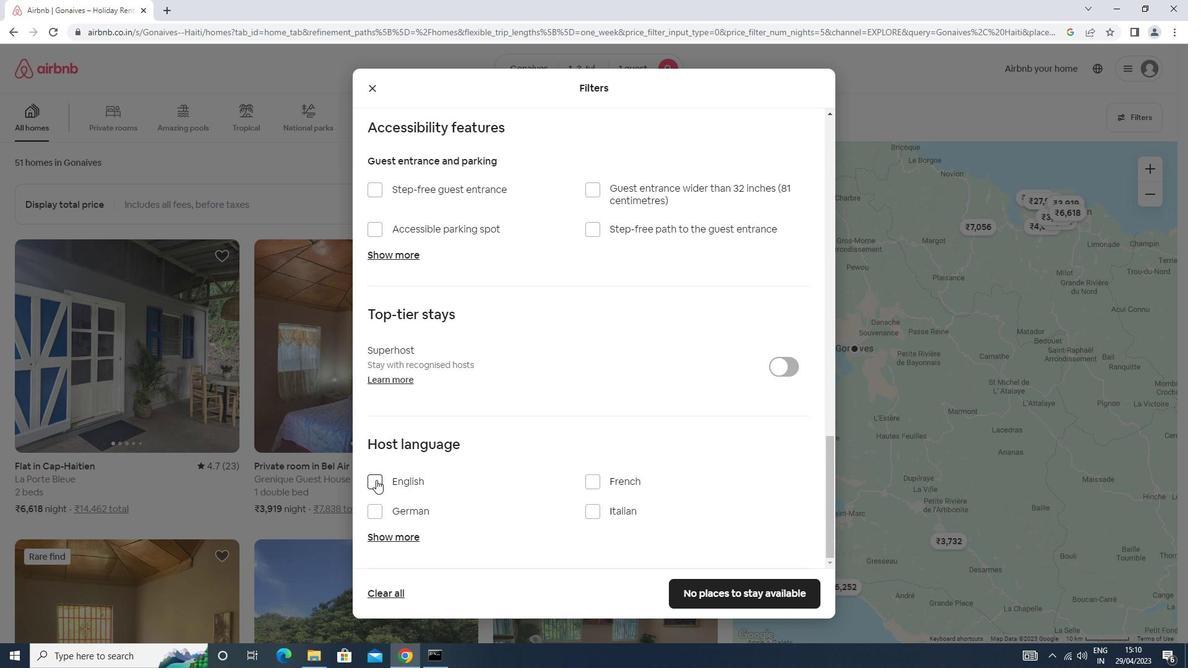 
Action: Mouse moved to (720, 589)
Screenshot: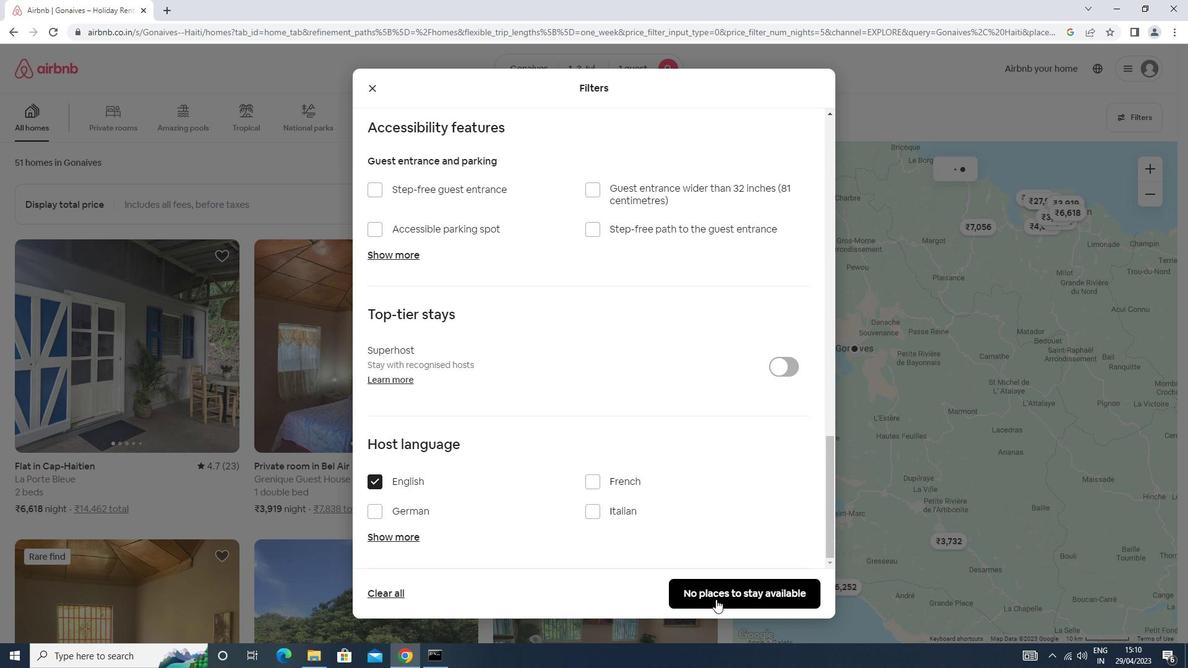 
Action: Mouse pressed left at (720, 589)
Screenshot: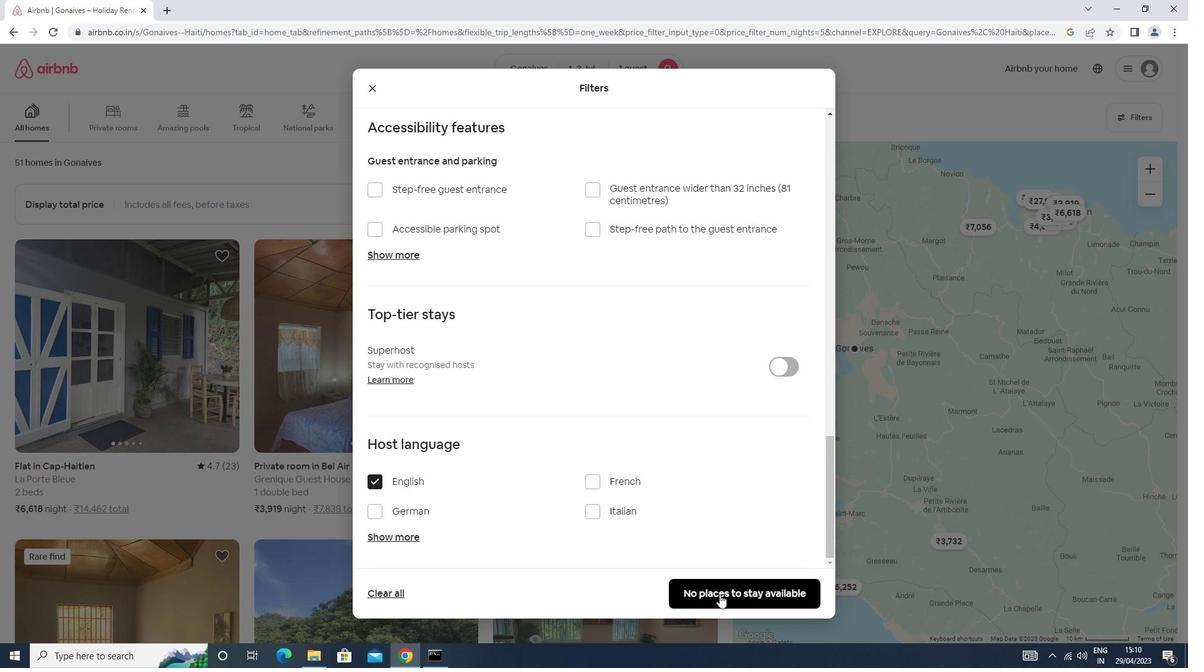 
Action: Mouse moved to (645, 329)
Screenshot: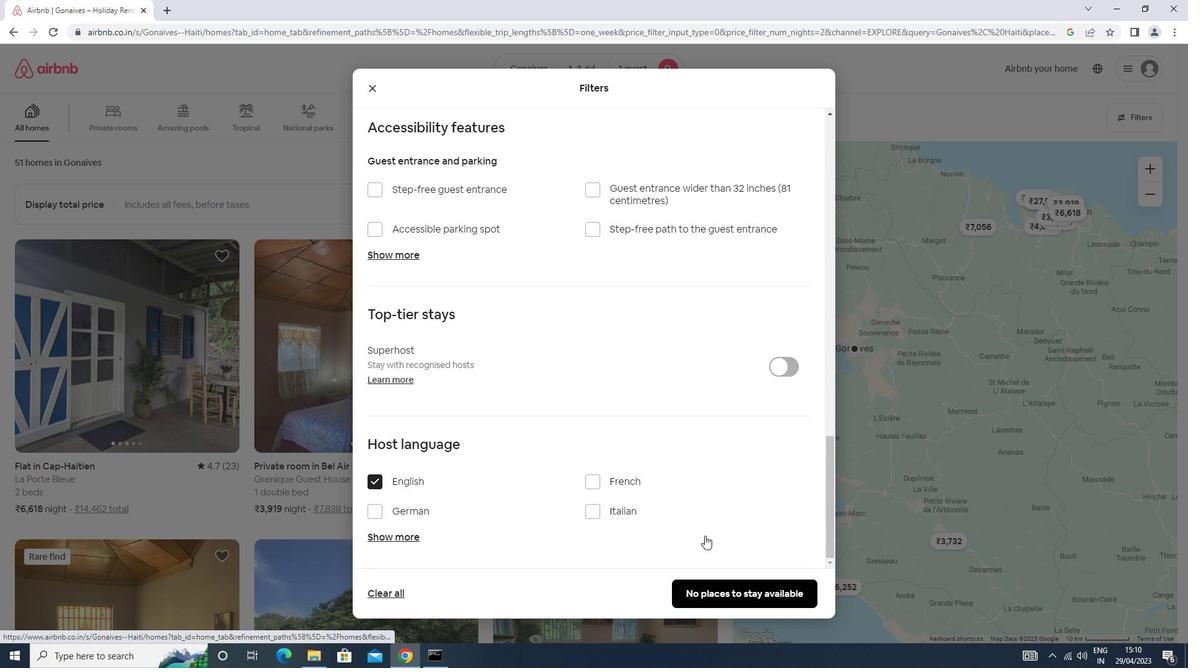 
